 Task: Find connections with filter location Lawang with filter topic #automotivewith filter profile language English with filter current company HOK with filter school S D Public School with filter industry Blockchain Services with filter service category Business Law with filter keywords title Animal Shelter Volunteer
Action: Mouse moved to (480, 61)
Screenshot: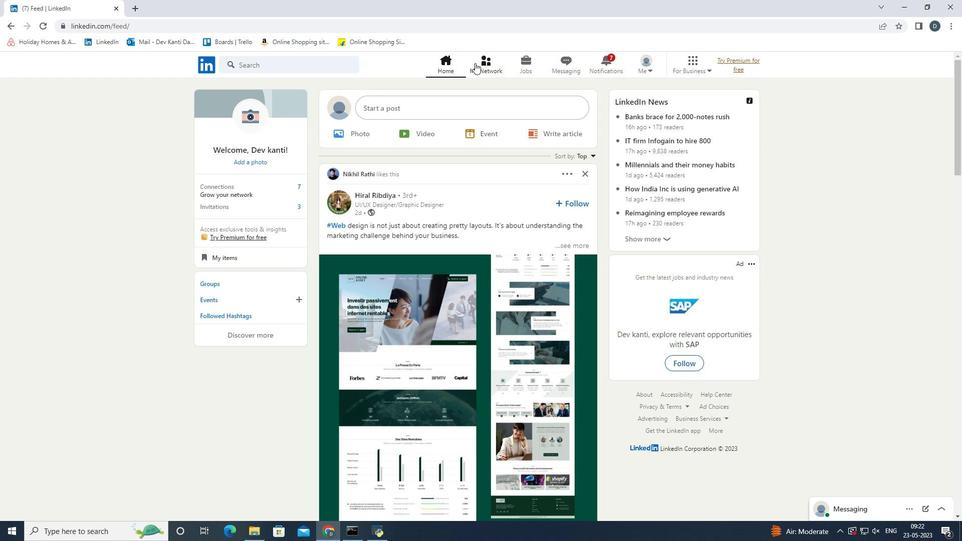 
Action: Mouse pressed left at (480, 61)
Screenshot: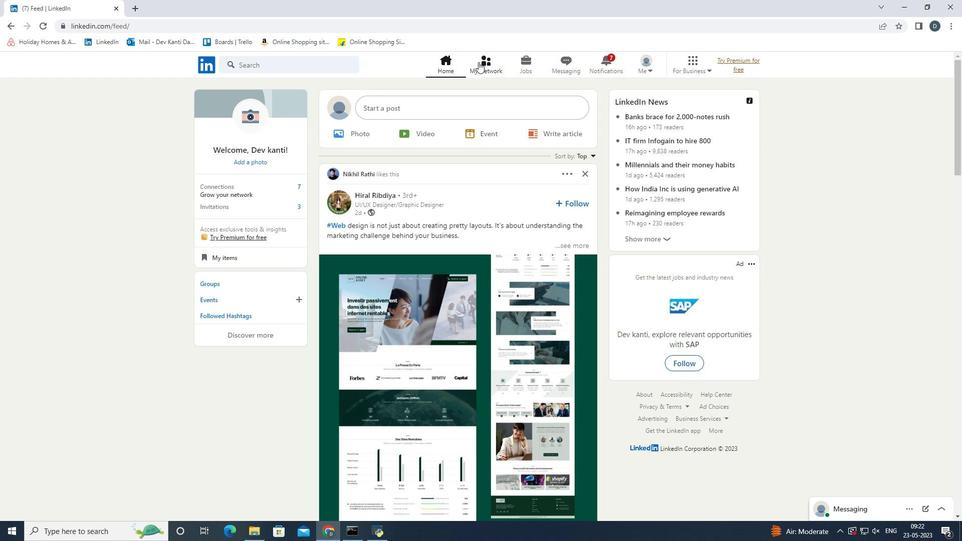 
Action: Mouse moved to (331, 121)
Screenshot: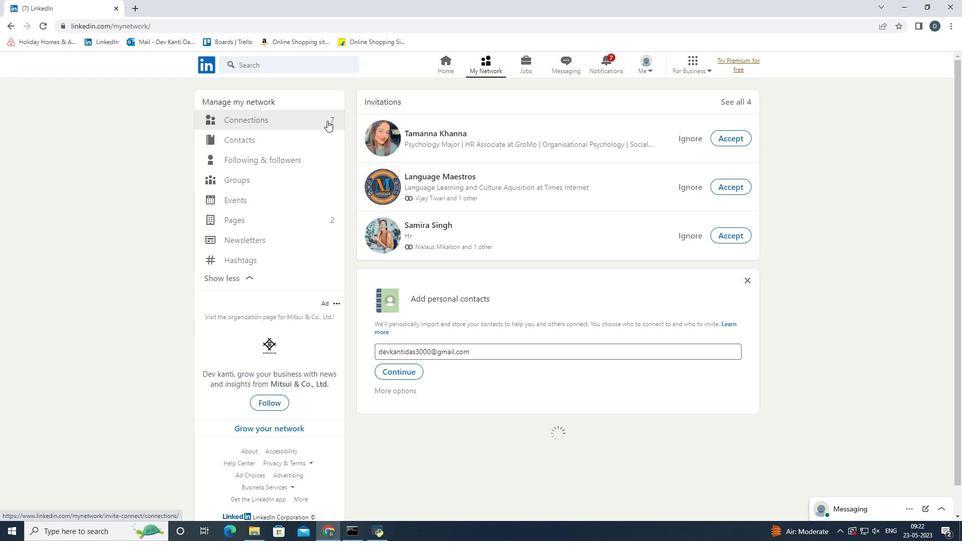 
Action: Mouse pressed left at (331, 121)
Screenshot: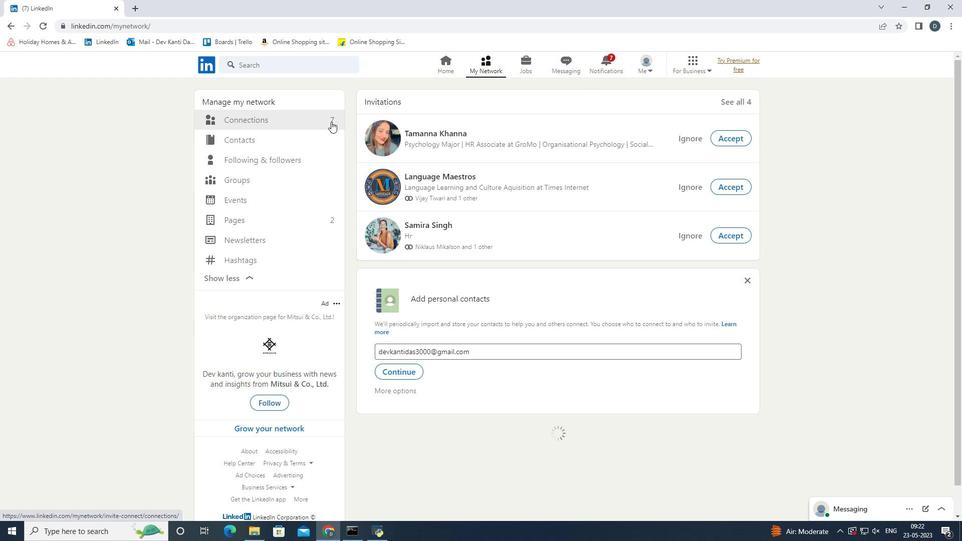 
Action: Mouse moved to (546, 122)
Screenshot: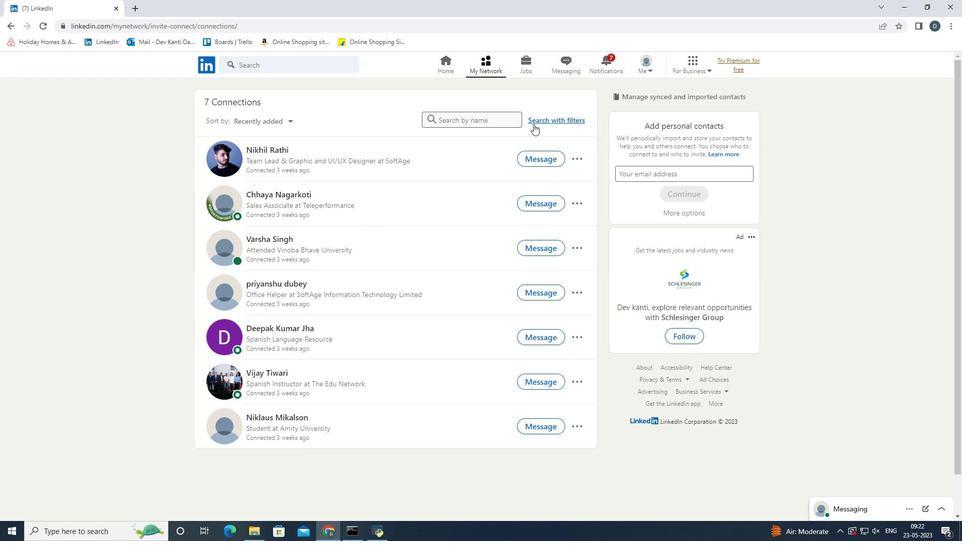 
Action: Mouse pressed left at (546, 122)
Screenshot: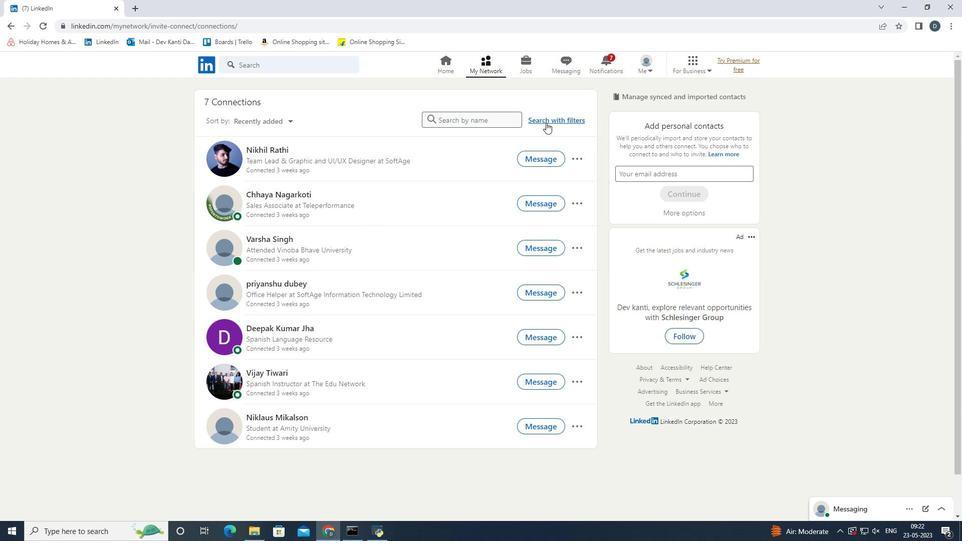 
Action: Mouse moved to (514, 93)
Screenshot: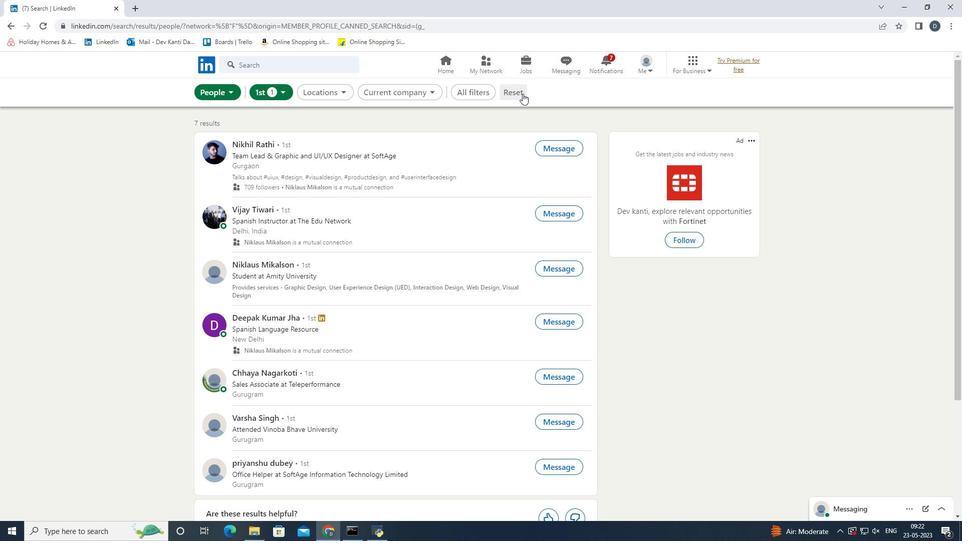 
Action: Mouse pressed left at (514, 93)
Screenshot: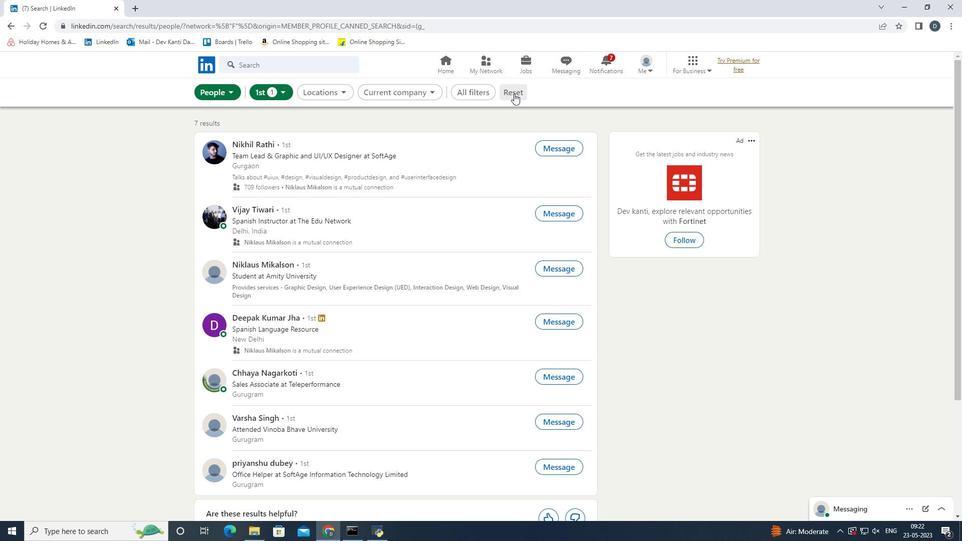 
Action: Mouse moved to (486, 94)
Screenshot: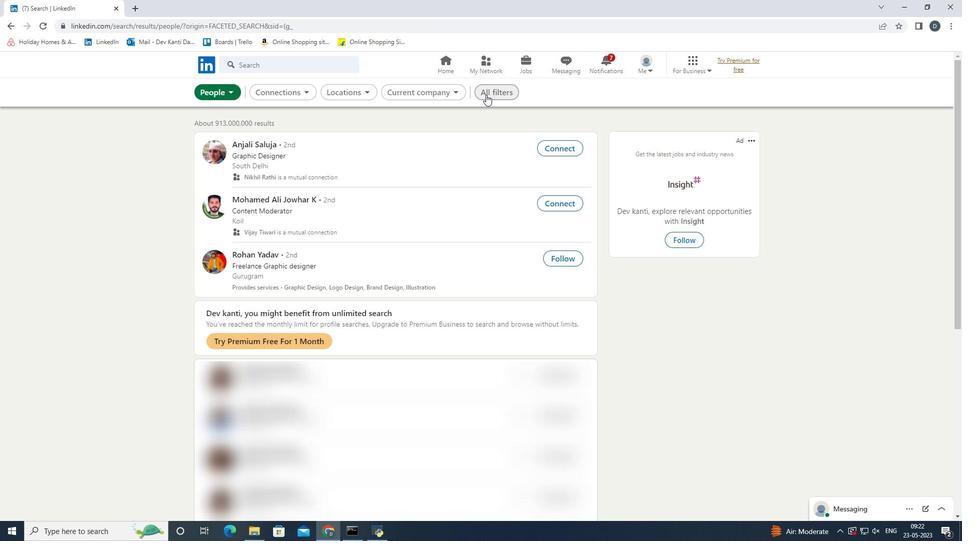 
Action: Mouse pressed left at (486, 94)
Screenshot: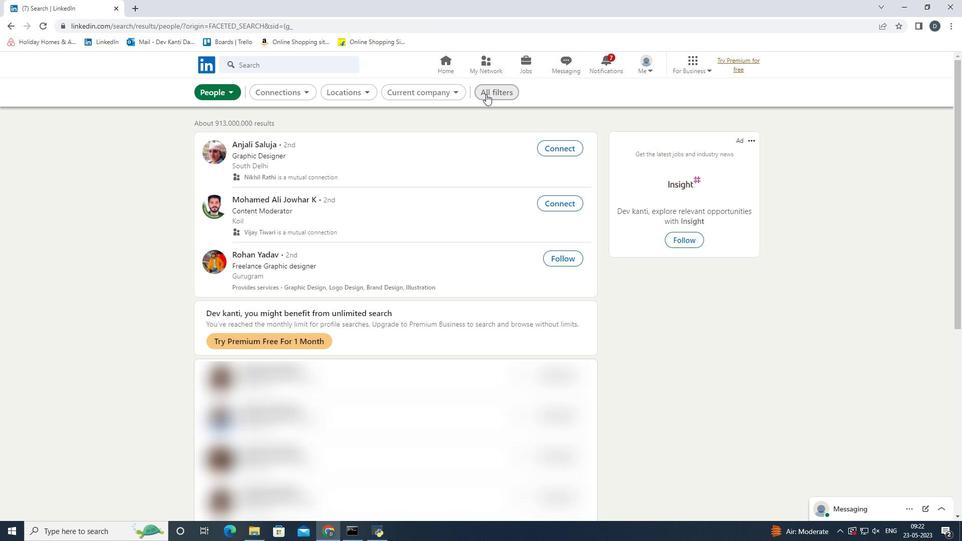
Action: Mouse moved to (847, 392)
Screenshot: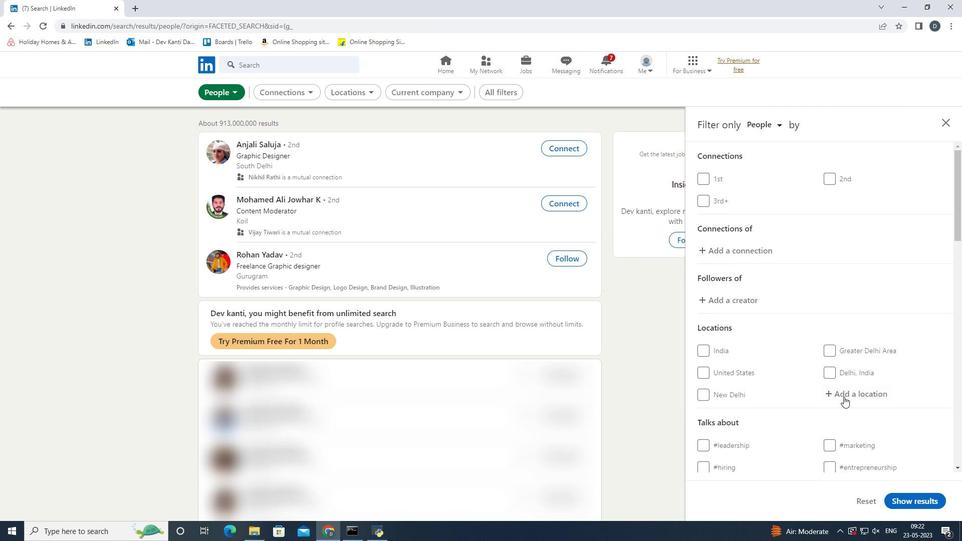 
Action: Mouse pressed left at (847, 392)
Screenshot: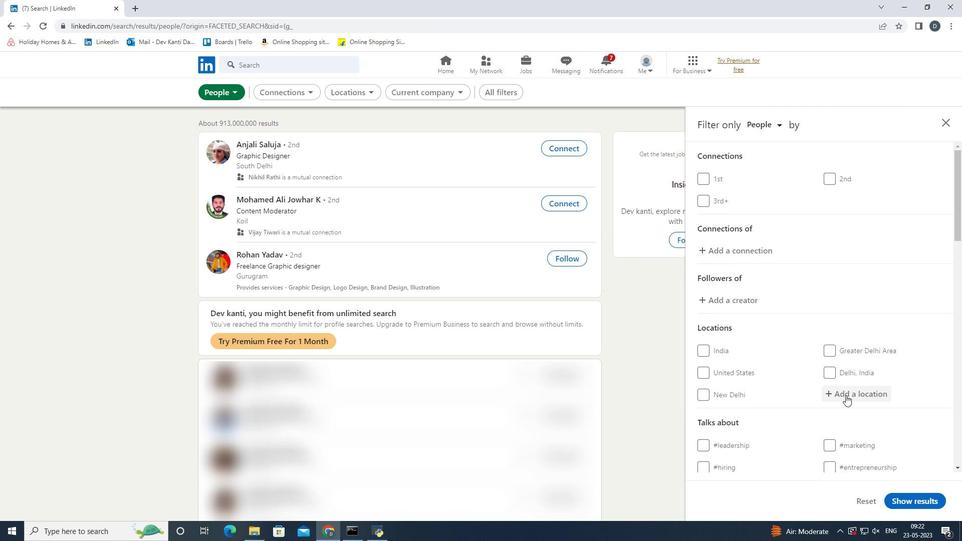 
Action: Mouse moved to (847, 347)
Screenshot: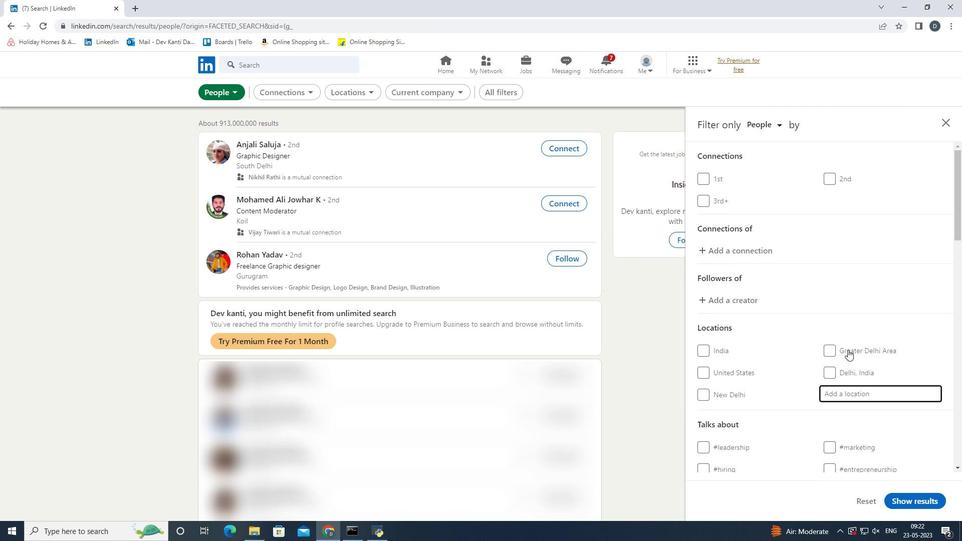 
Action: Key pressed <Key.shift_r>Lawang
Screenshot: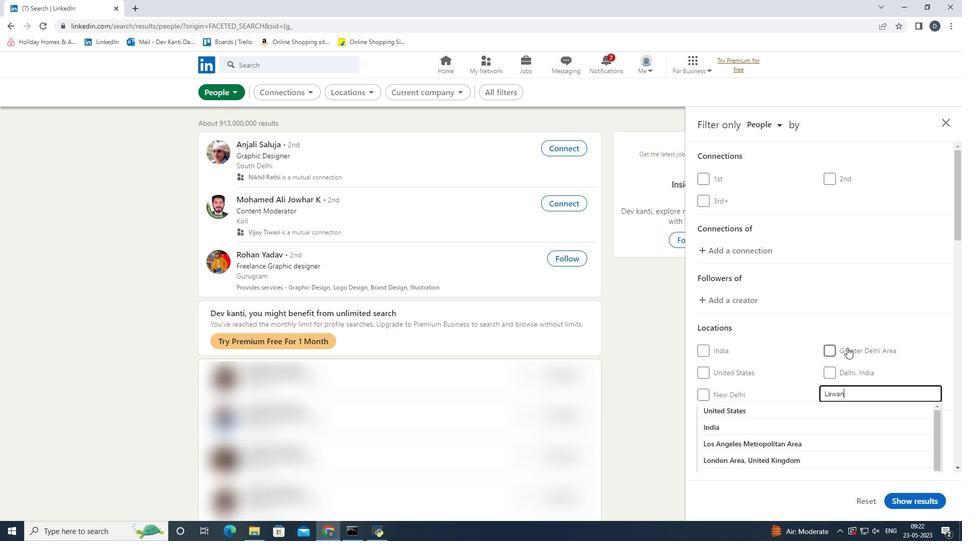 
Action: Mouse moved to (812, 413)
Screenshot: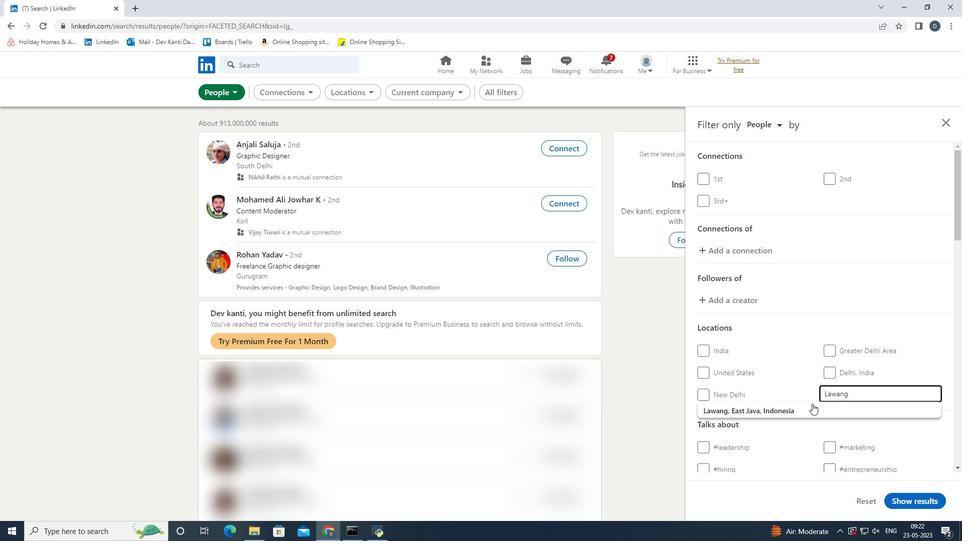 
Action: Mouse pressed left at (812, 413)
Screenshot: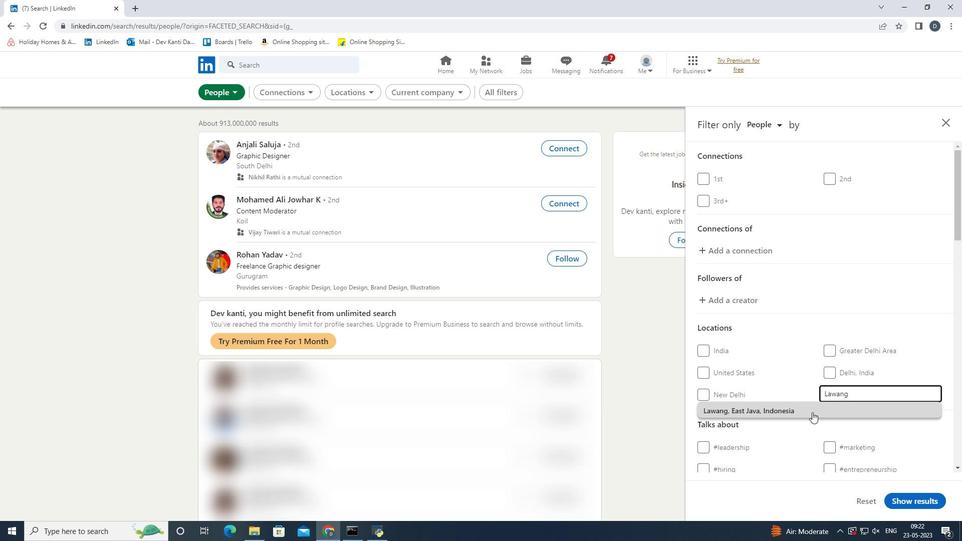 
Action: Mouse scrolled (812, 412) with delta (0, 0)
Screenshot: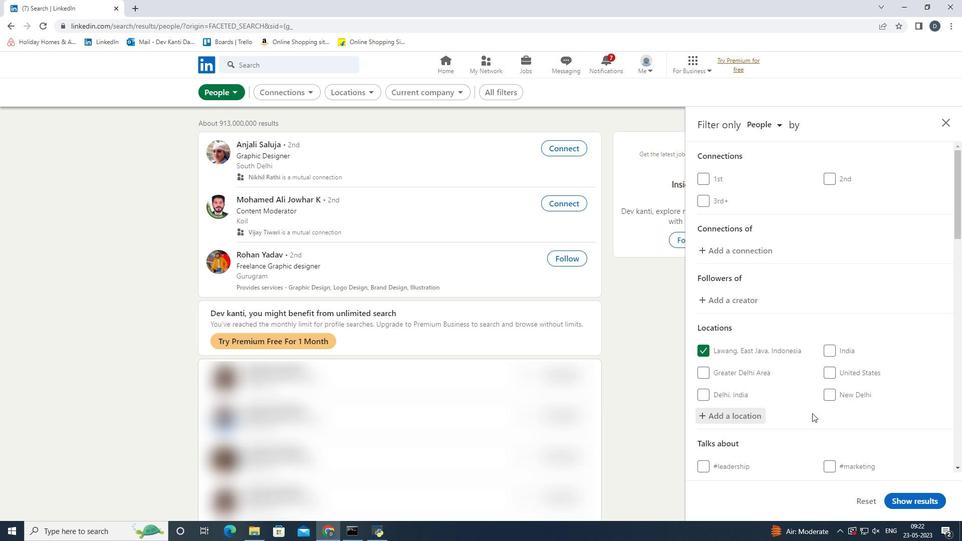 
Action: Mouse scrolled (812, 412) with delta (0, 0)
Screenshot: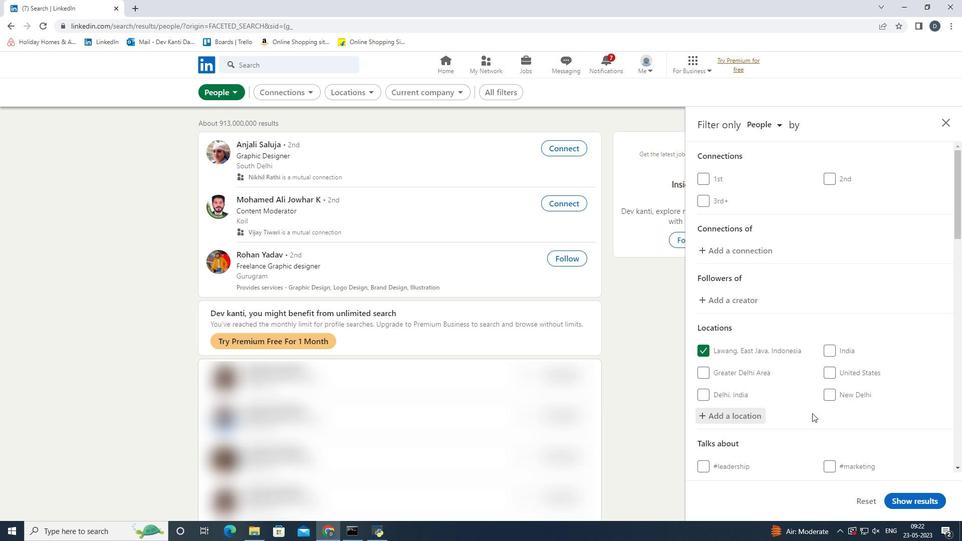 
Action: Mouse scrolled (812, 412) with delta (0, 0)
Screenshot: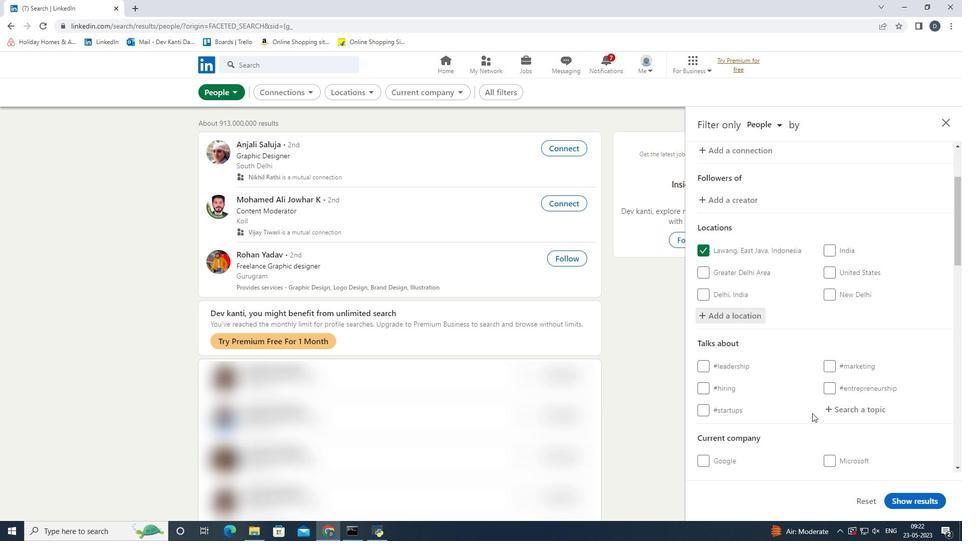 
Action: Mouse moved to (837, 355)
Screenshot: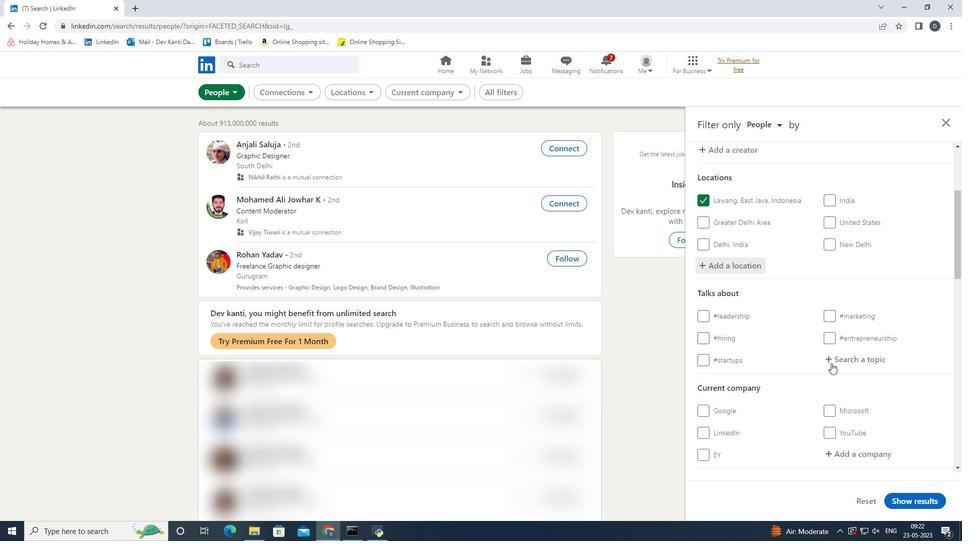 
Action: Mouse pressed left at (837, 355)
Screenshot: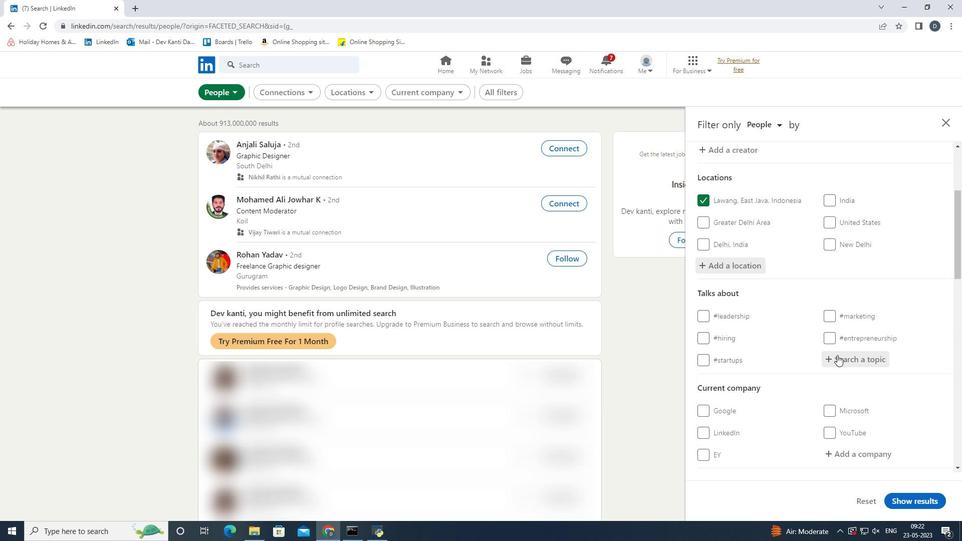 
Action: Key pressed automotive<Key.down><Key.enter>
Screenshot: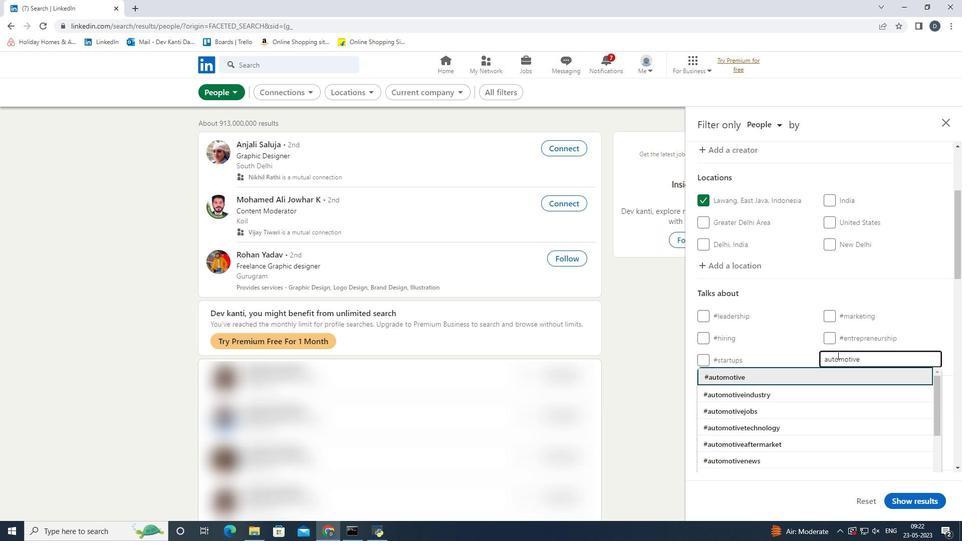 
Action: Mouse moved to (898, 350)
Screenshot: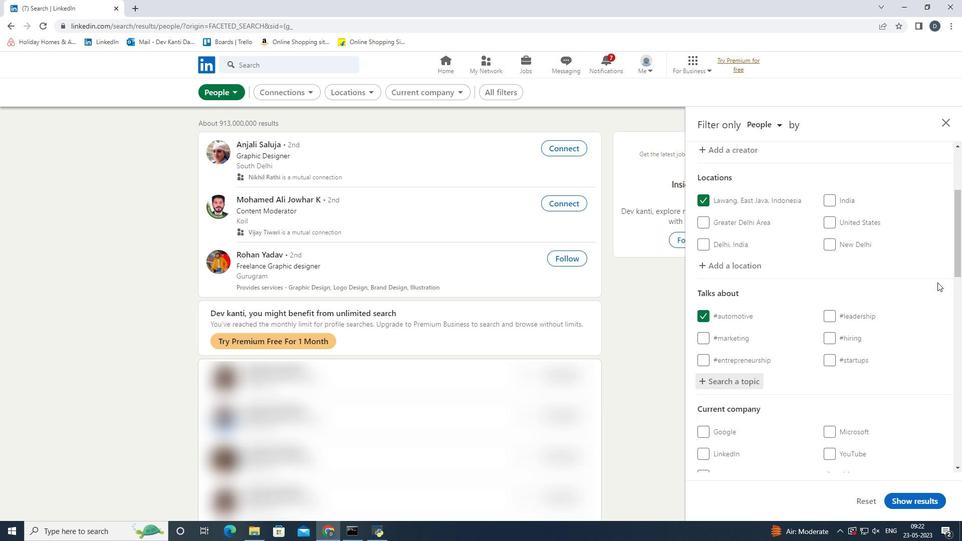 
Action: Mouse scrolled (898, 349) with delta (0, 0)
Screenshot: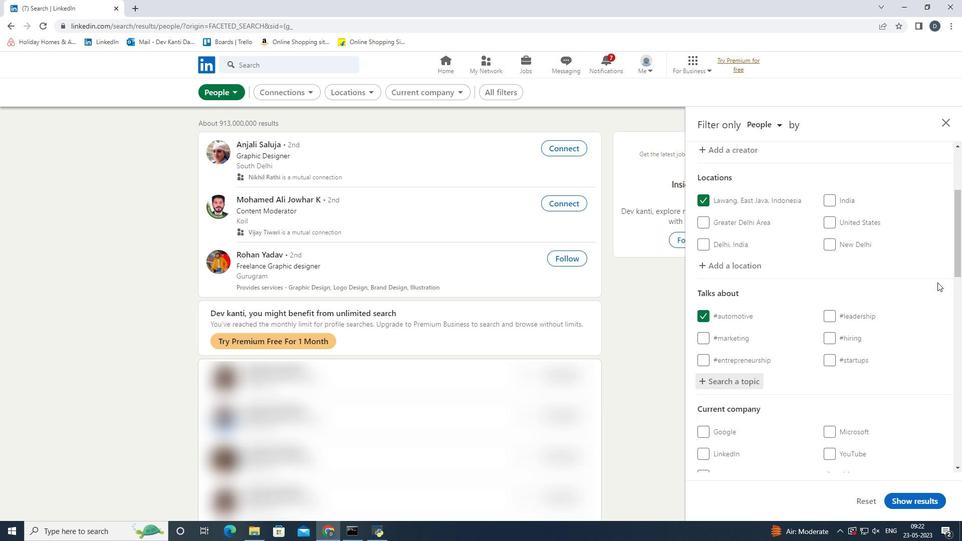 
Action: Mouse scrolled (898, 349) with delta (0, 0)
Screenshot: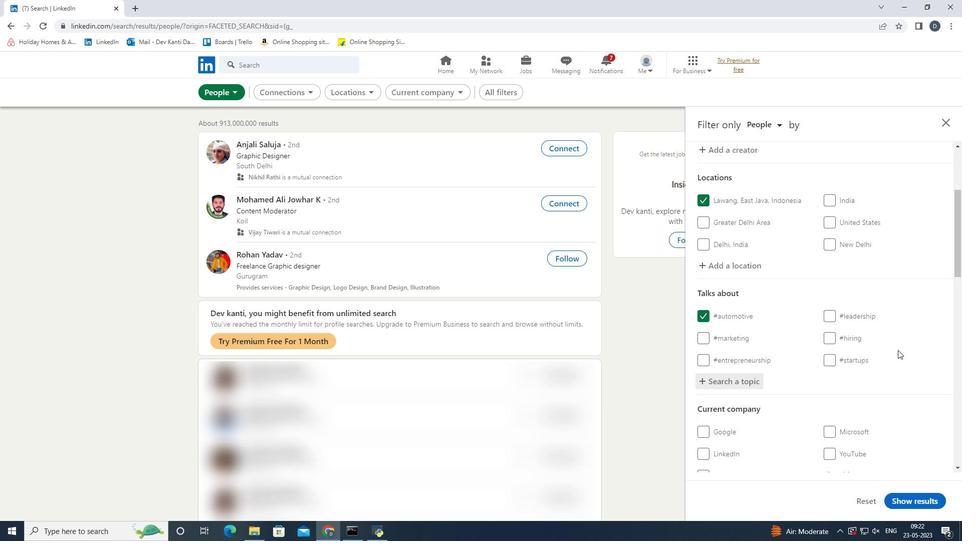 
Action: Mouse scrolled (898, 349) with delta (0, 0)
Screenshot: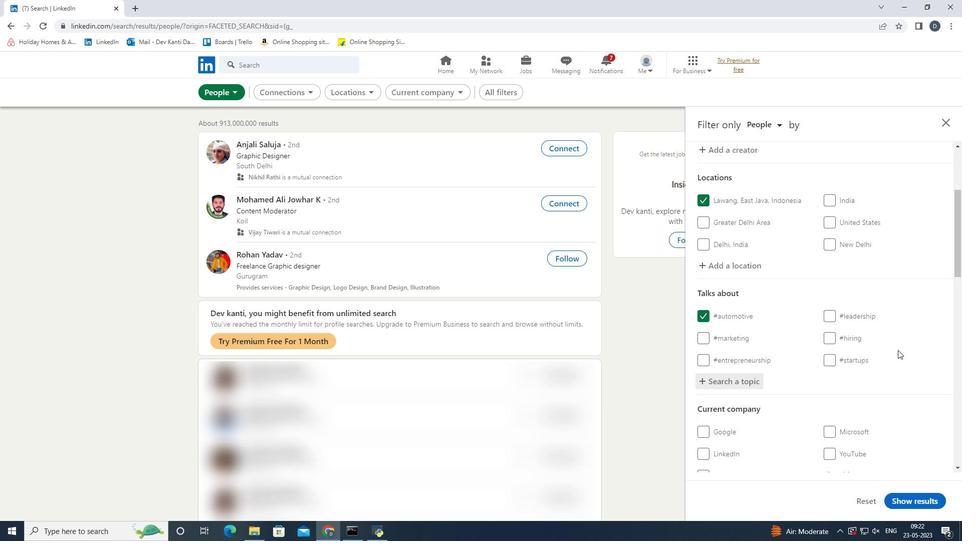 
Action: Mouse moved to (897, 355)
Screenshot: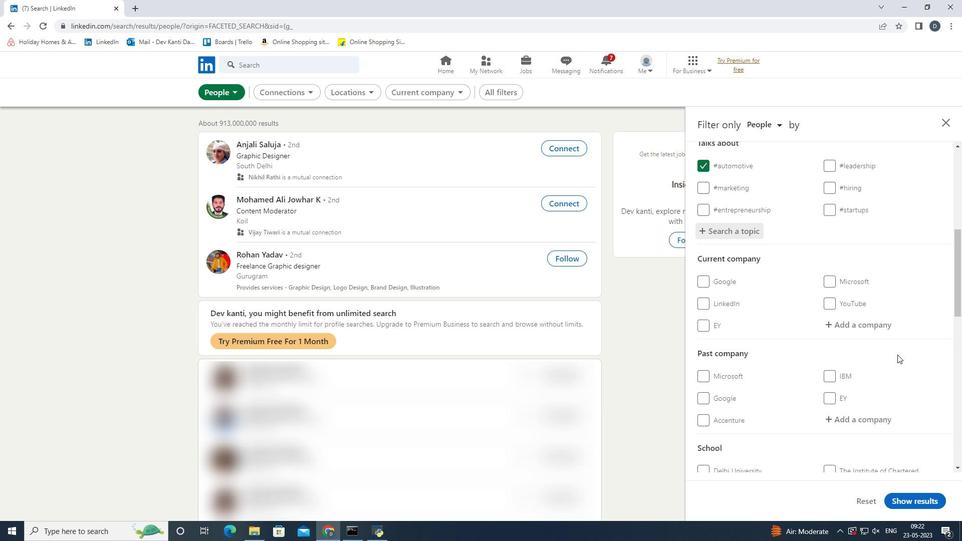 
Action: Mouse scrolled (897, 355) with delta (0, 0)
Screenshot: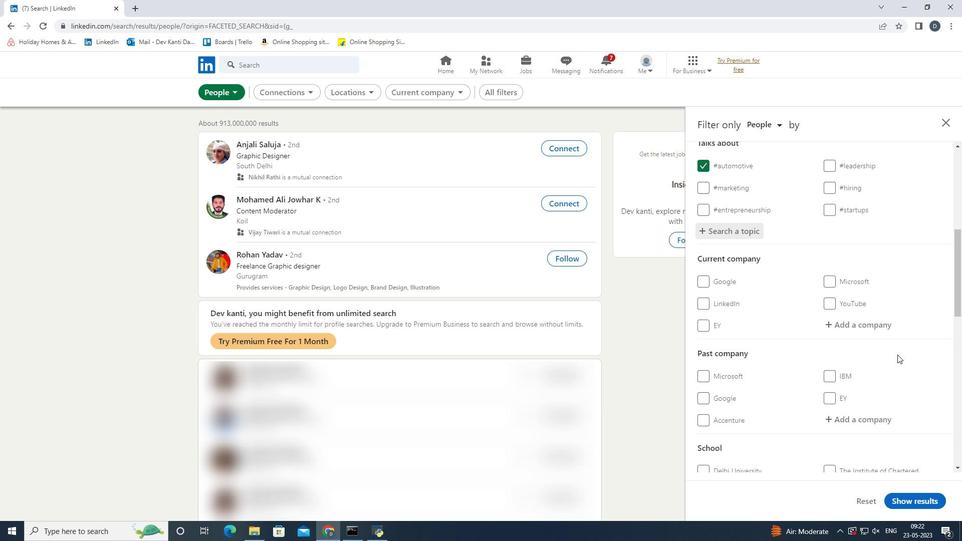
Action: Mouse scrolled (897, 355) with delta (0, 0)
Screenshot: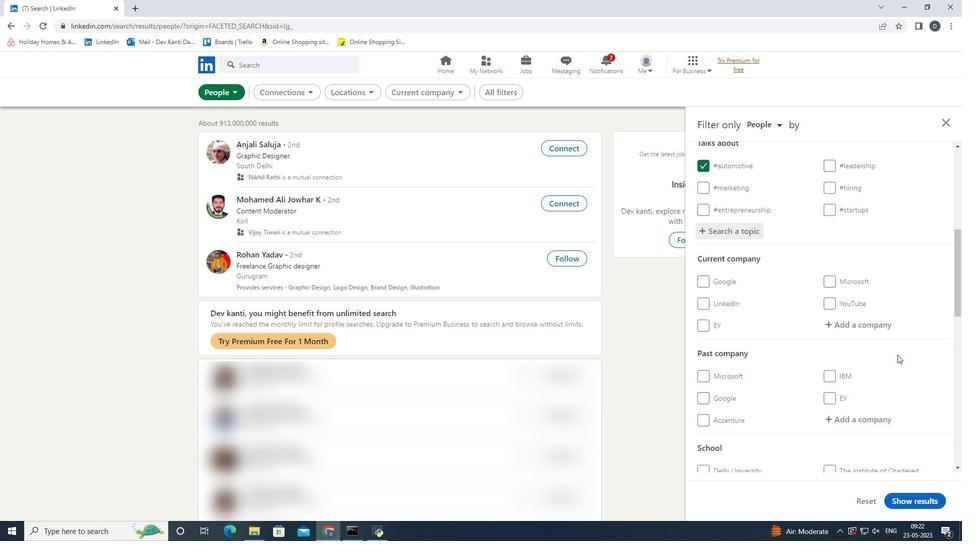 
Action: Mouse scrolled (897, 355) with delta (0, 0)
Screenshot: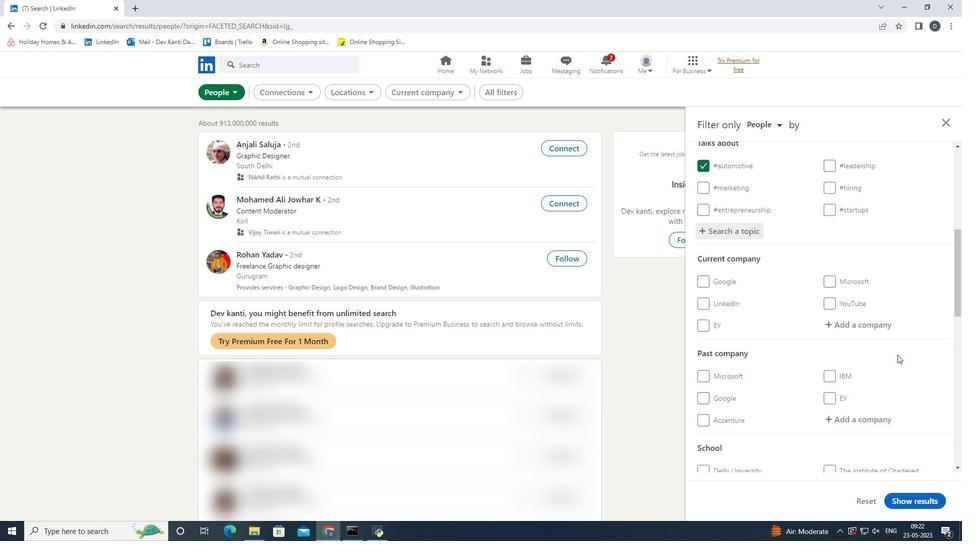 
Action: Mouse scrolled (897, 355) with delta (0, 0)
Screenshot: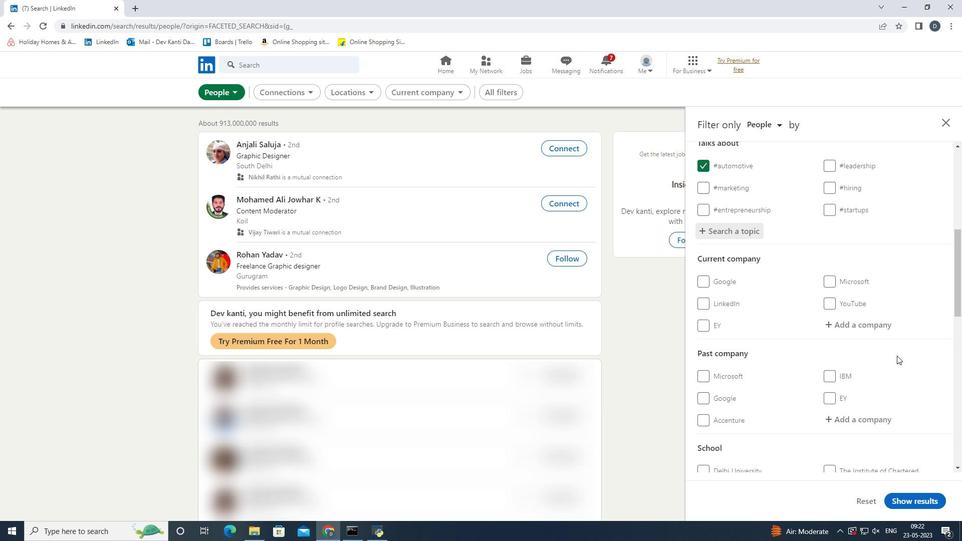
Action: Mouse moved to (896, 355)
Screenshot: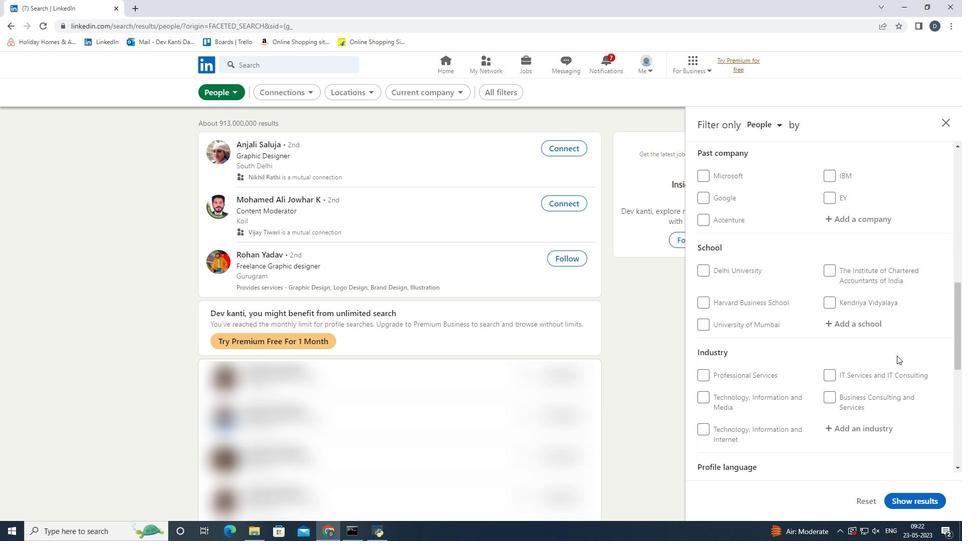 
Action: Mouse scrolled (896, 355) with delta (0, 0)
Screenshot: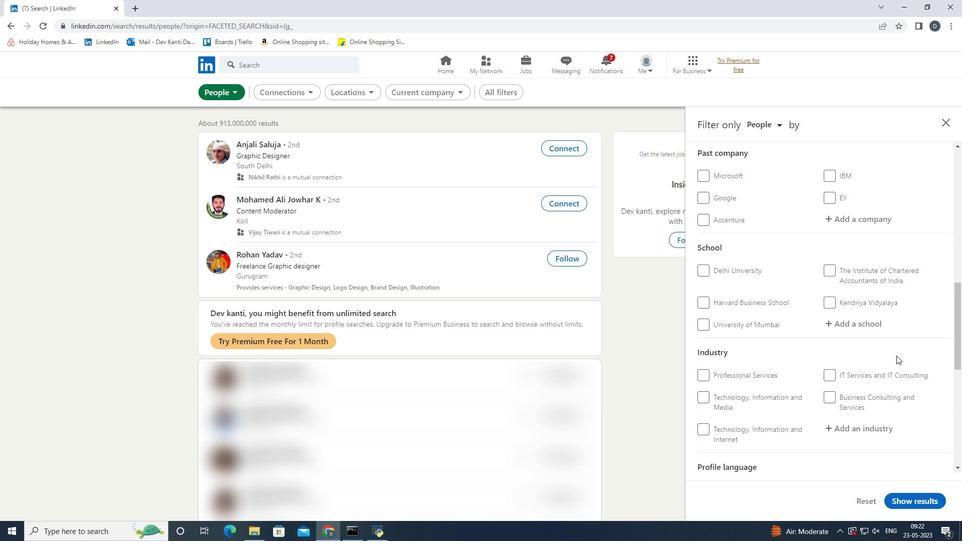 
Action: Mouse scrolled (896, 355) with delta (0, 0)
Screenshot: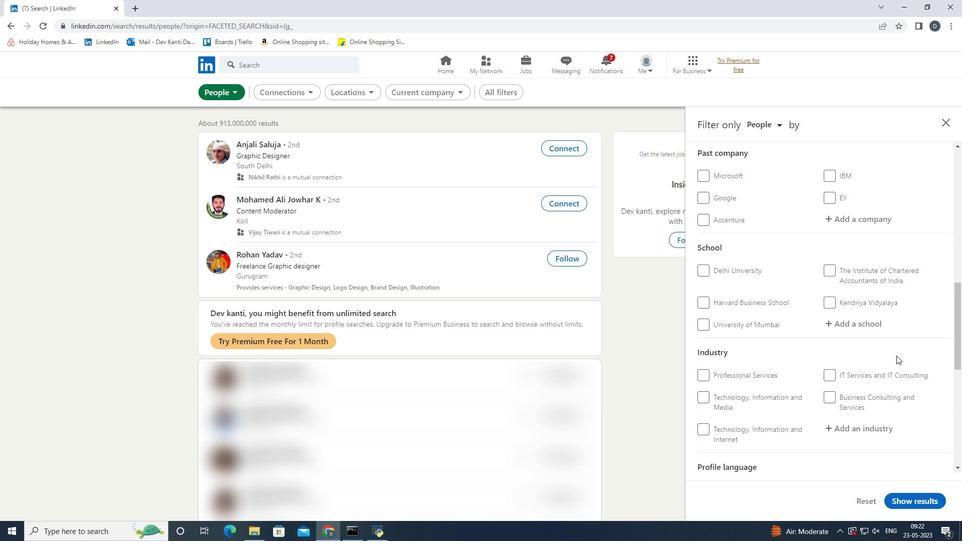 
Action: Mouse moved to (715, 389)
Screenshot: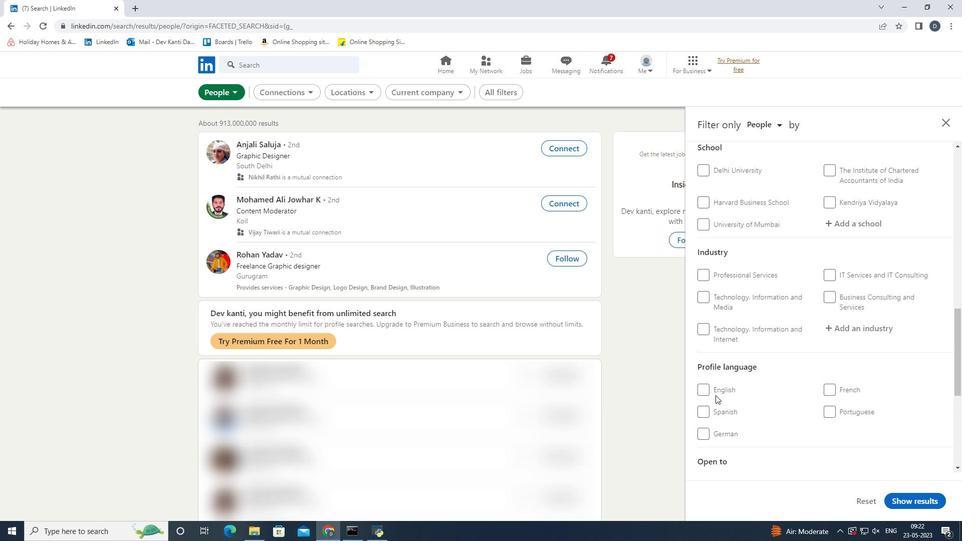 
Action: Mouse pressed left at (715, 389)
Screenshot: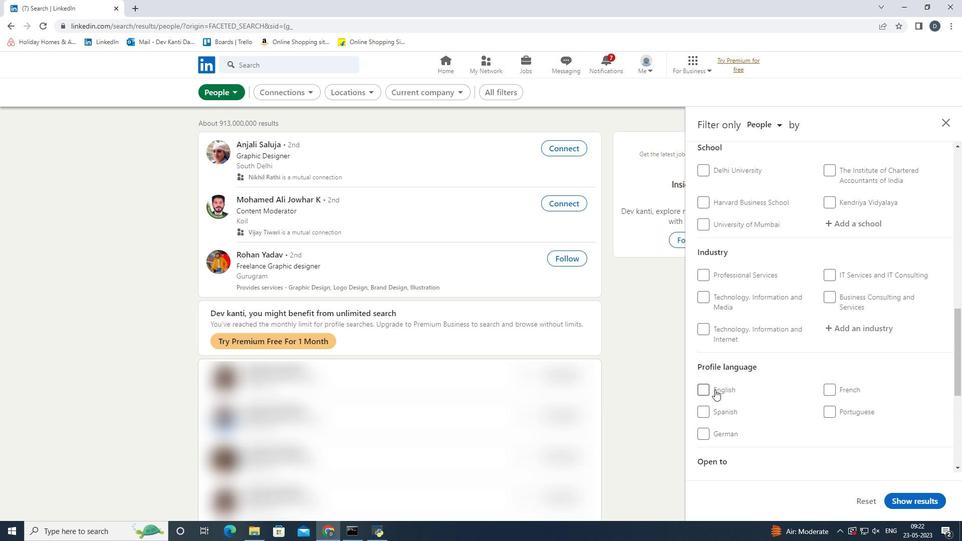 
Action: Mouse scrolled (715, 390) with delta (0, 0)
Screenshot: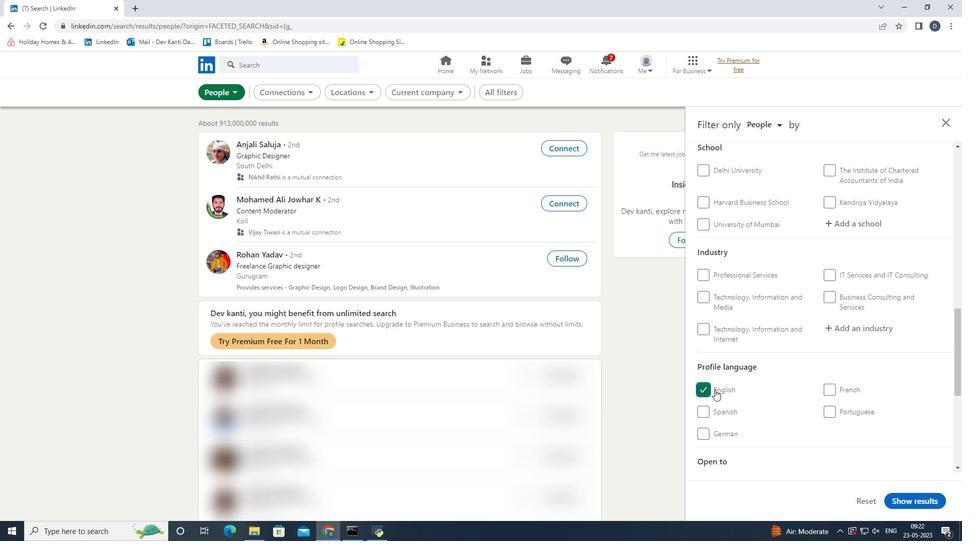 
Action: Mouse scrolled (715, 390) with delta (0, 0)
Screenshot: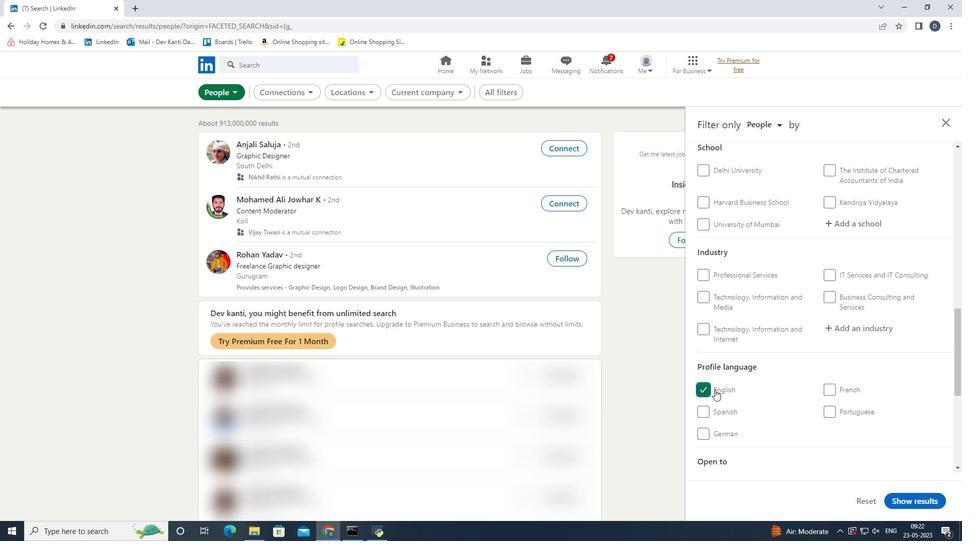 
Action: Mouse scrolled (715, 390) with delta (0, 0)
Screenshot: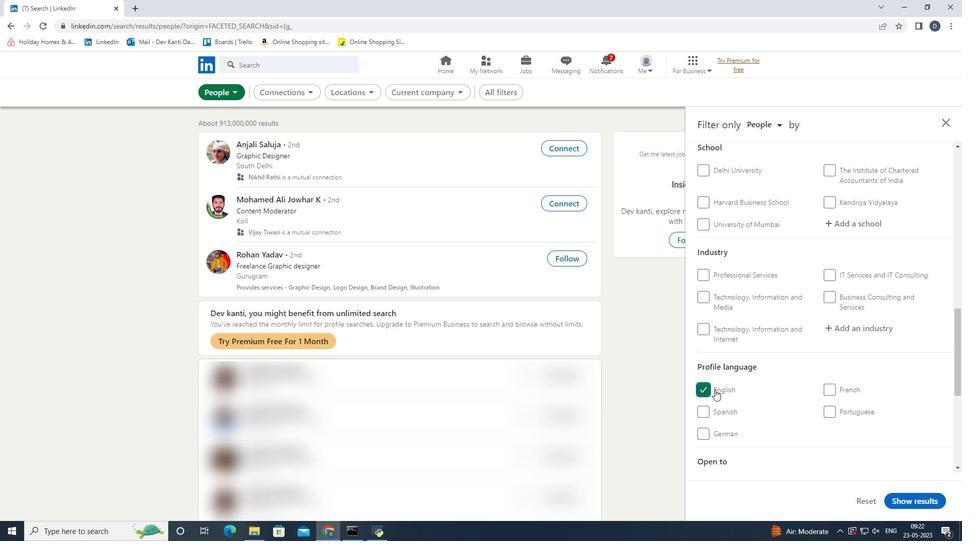 
Action: Mouse scrolled (715, 390) with delta (0, 0)
Screenshot: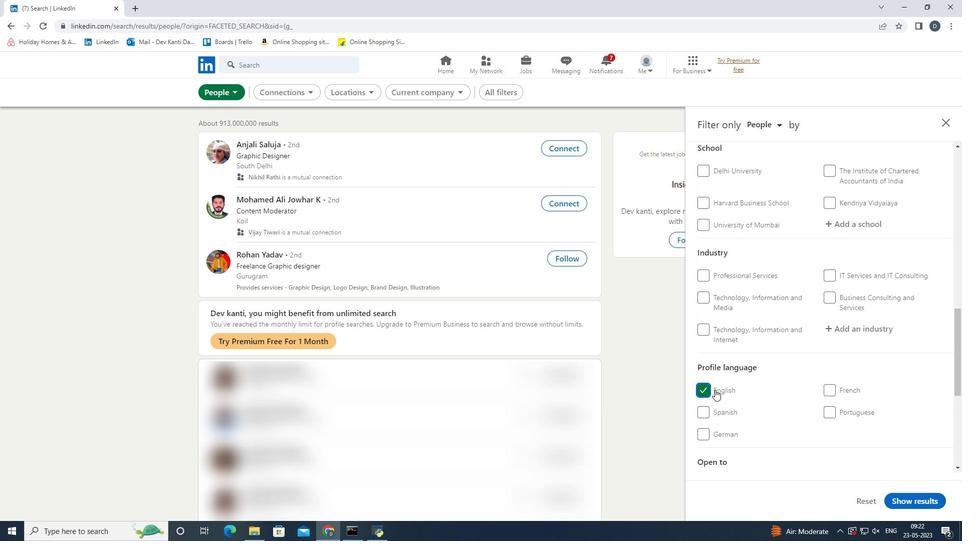 
Action: Mouse scrolled (715, 390) with delta (0, 0)
Screenshot: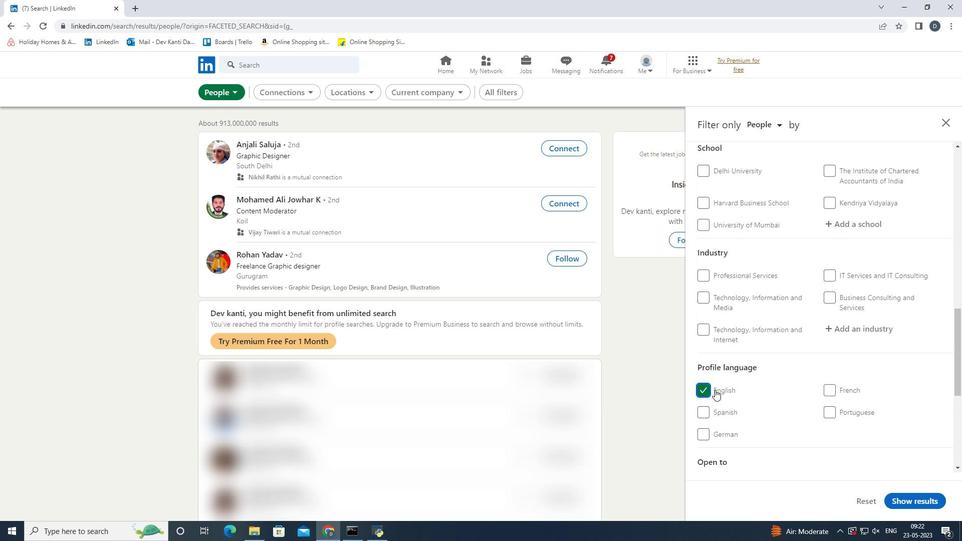 
Action: Mouse moved to (769, 364)
Screenshot: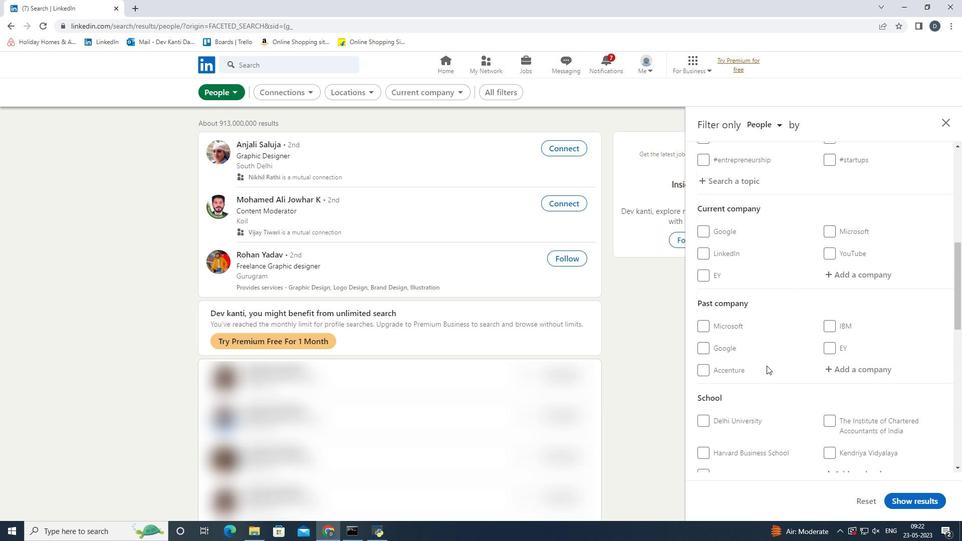 
Action: Mouse scrolled (769, 364) with delta (0, 0)
Screenshot: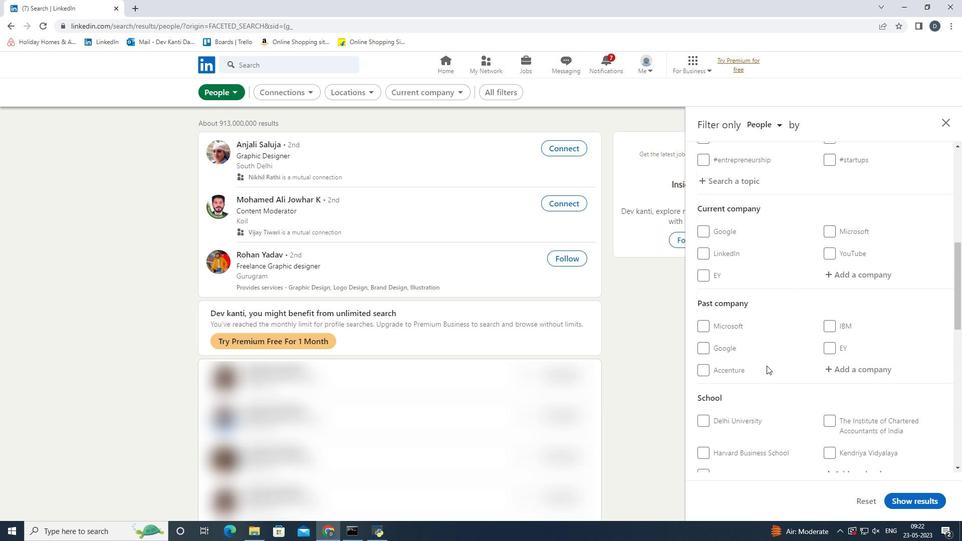 
Action: Mouse scrolled (769, 364) with delta (0, 0)
Screenshot: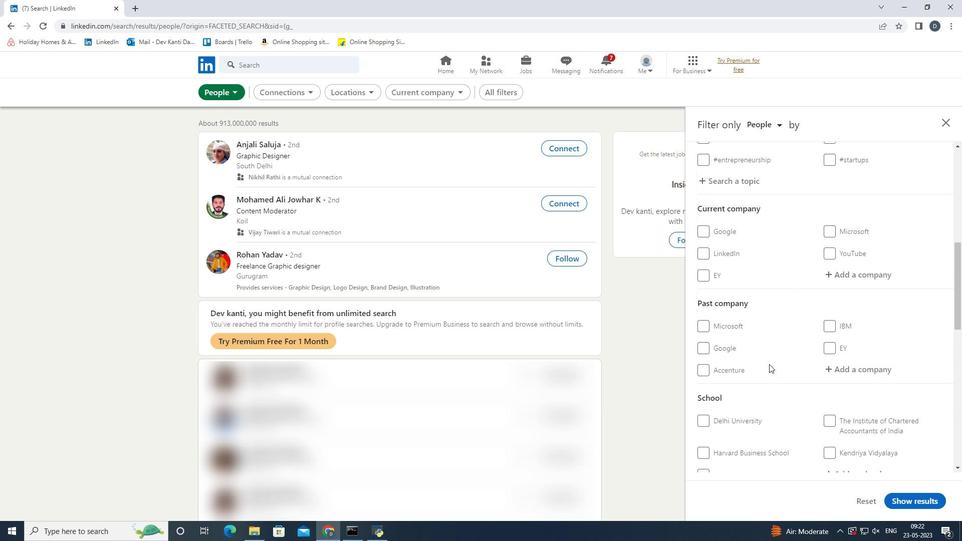 
Action: Mouse scrolled (769, 364) with delta (0, 0)
Screenshot: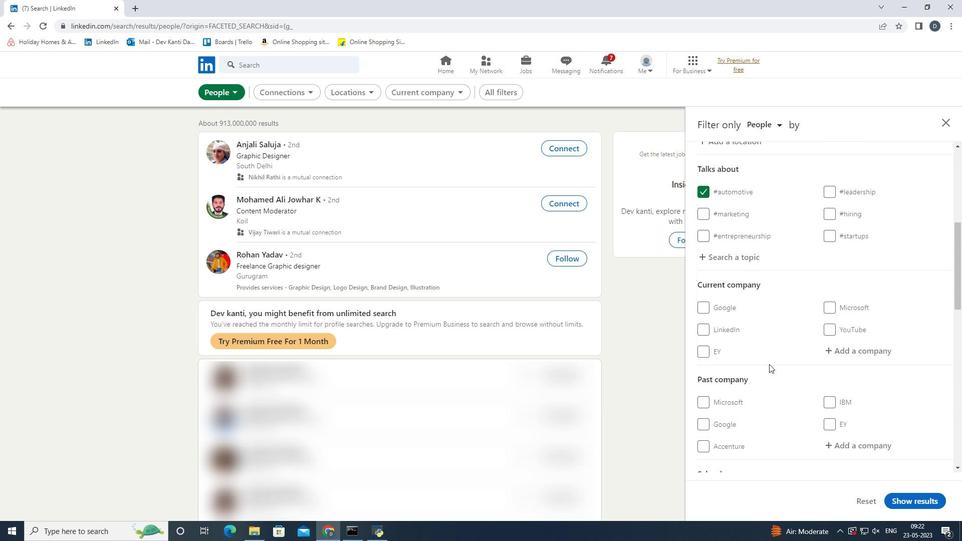 
Action: Mouse moved to (765, 370)
Screenshot: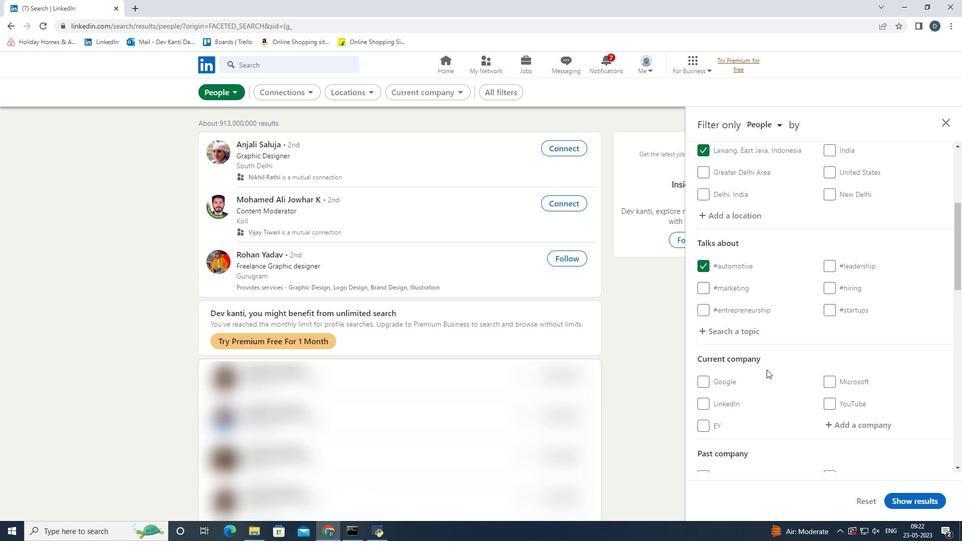 
Action: Mouse scrolled (765, 370) with delta (0, 0)
Screenshot: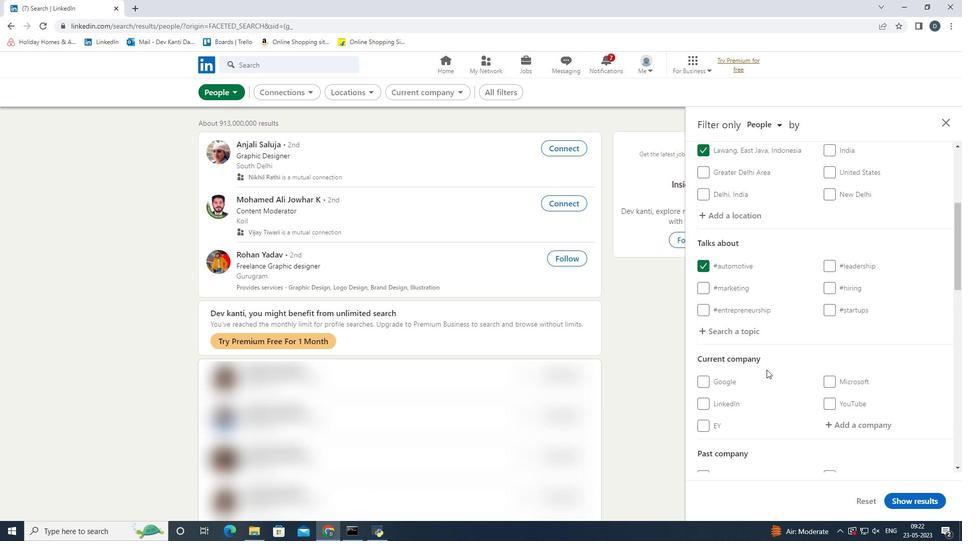 
Action: Mouse scrolled (765, 370) with delta (0, 0)
Screenshot: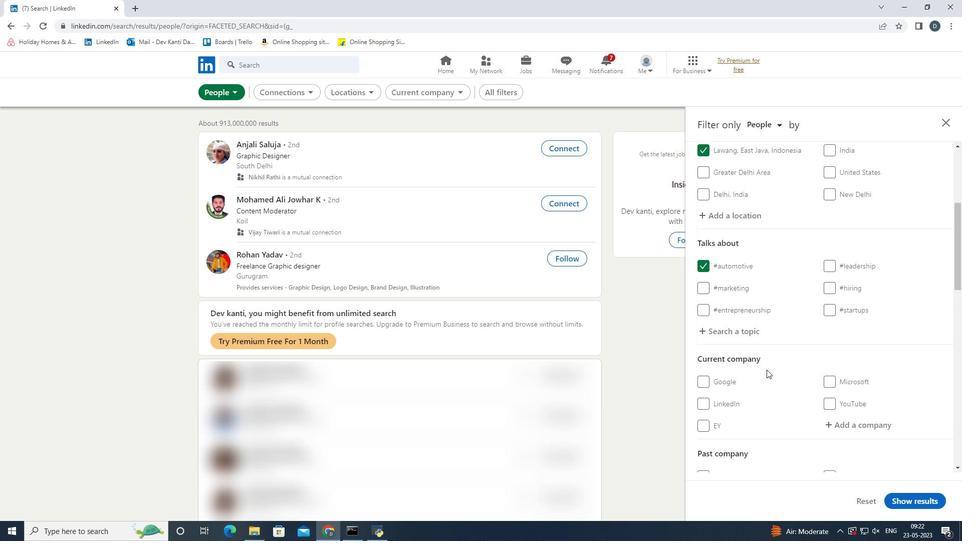 
Action: Mouse moved to (870, 321)
Screenshot: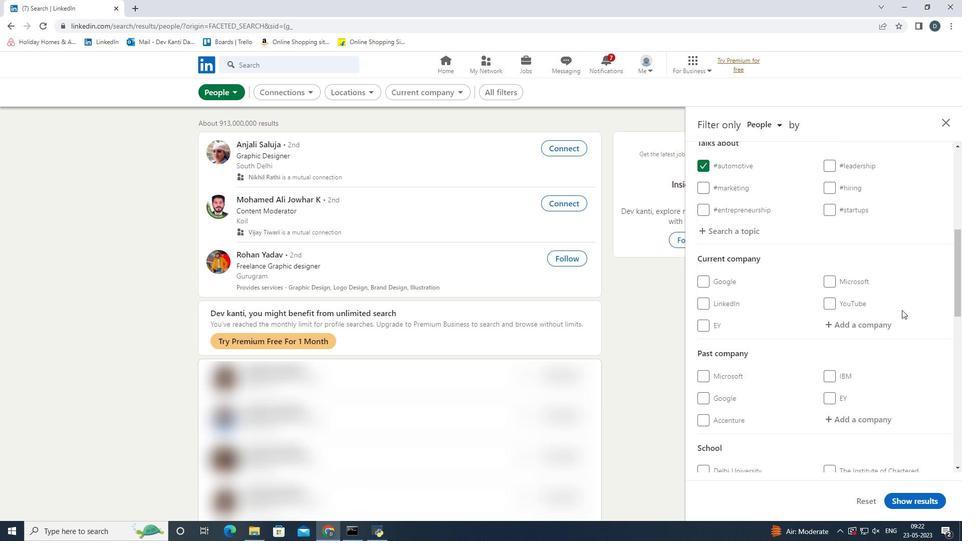 
Action: Mouse pressed left at (870, 321)
Screenshot: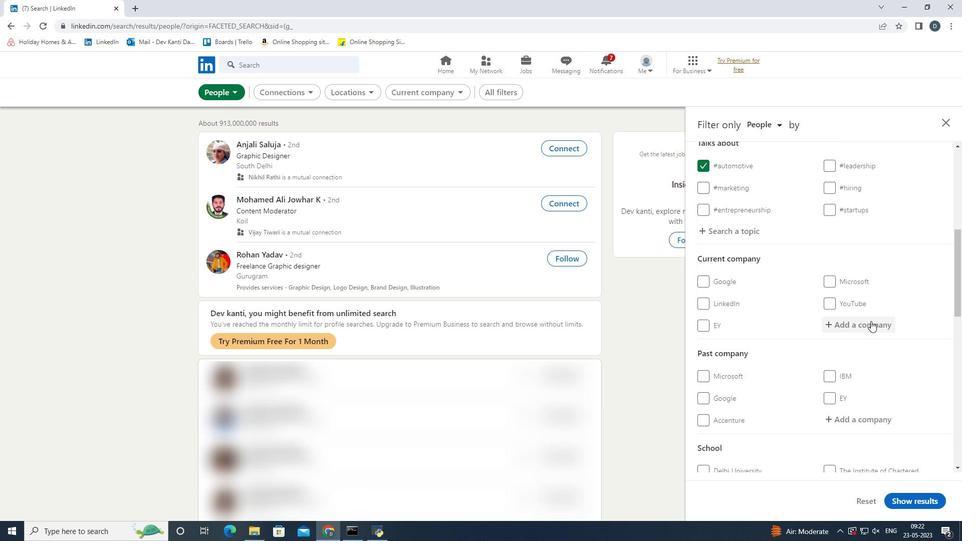 
Action: Key pressed <Key.shift>H
Screenshot: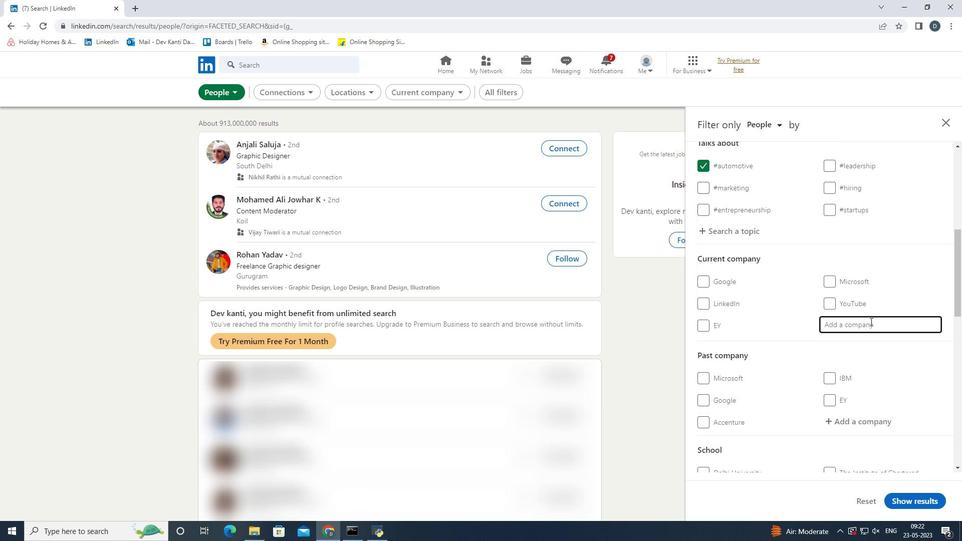 
Action: Mouse moved to (870, 321)
Screenshot: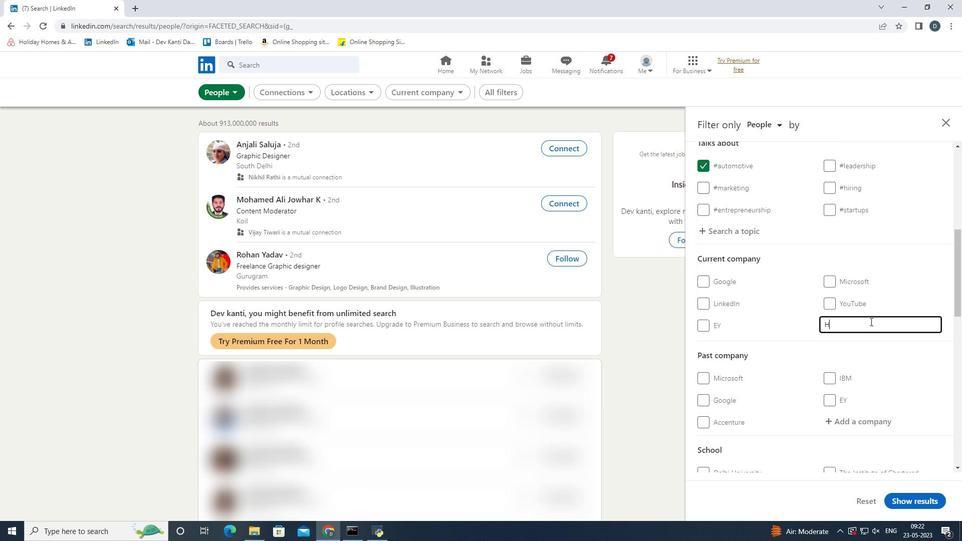 
Action: Key pressed OK
Screenshot: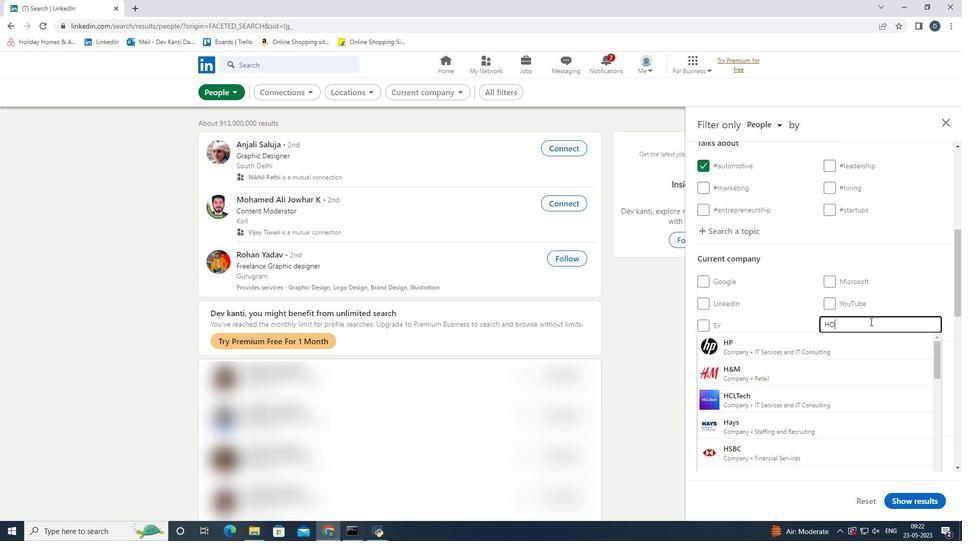 
Action: Mouse moved to (864, 340)
Screenshot: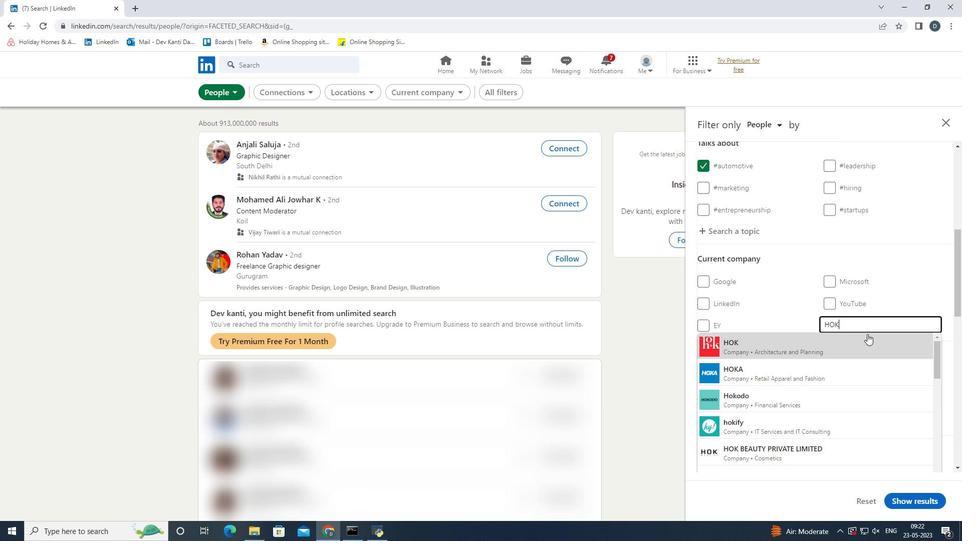 
Action: Mouse pressed left at (864, 340)
Screenshot: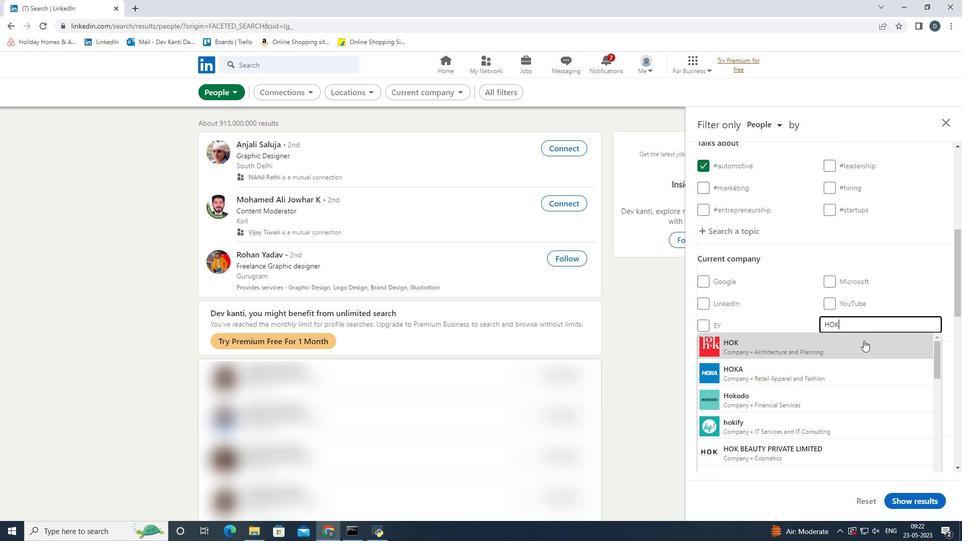 
Action: Mouse moved to (863, 341)
Screenshot: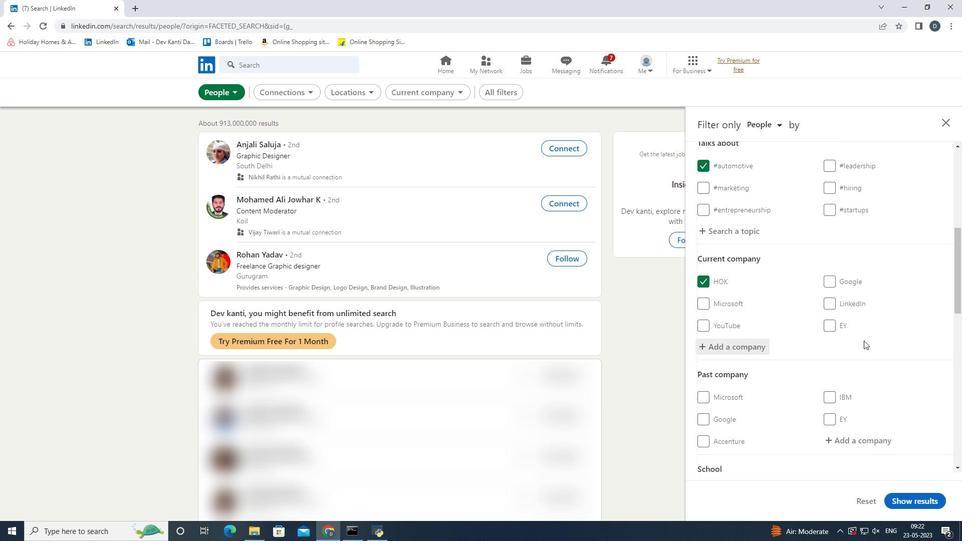 
Action: Mouse scrolled (863, 340) with delta (0, 0)
Screenshot: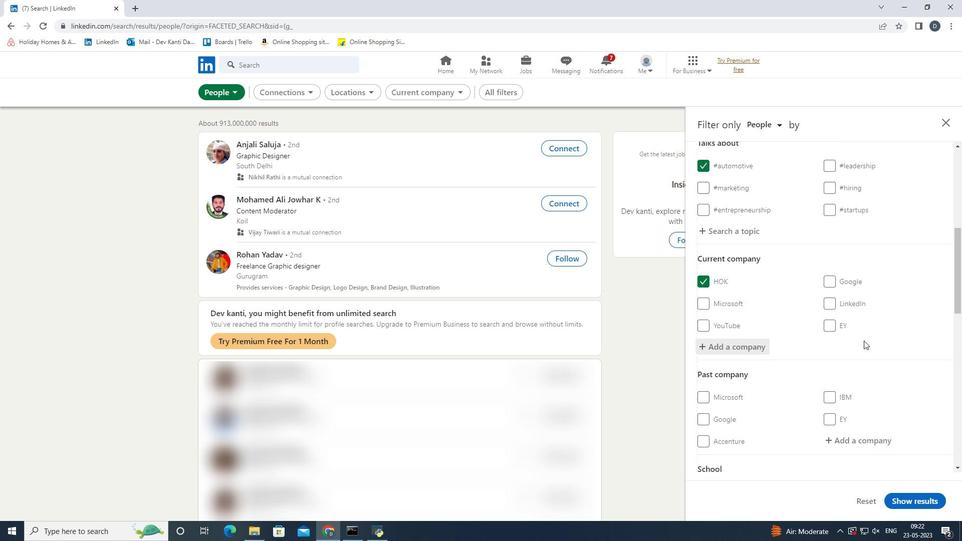 
Action: Mouse scrolled (863, 340) with delta (0, 0)
Screenshot: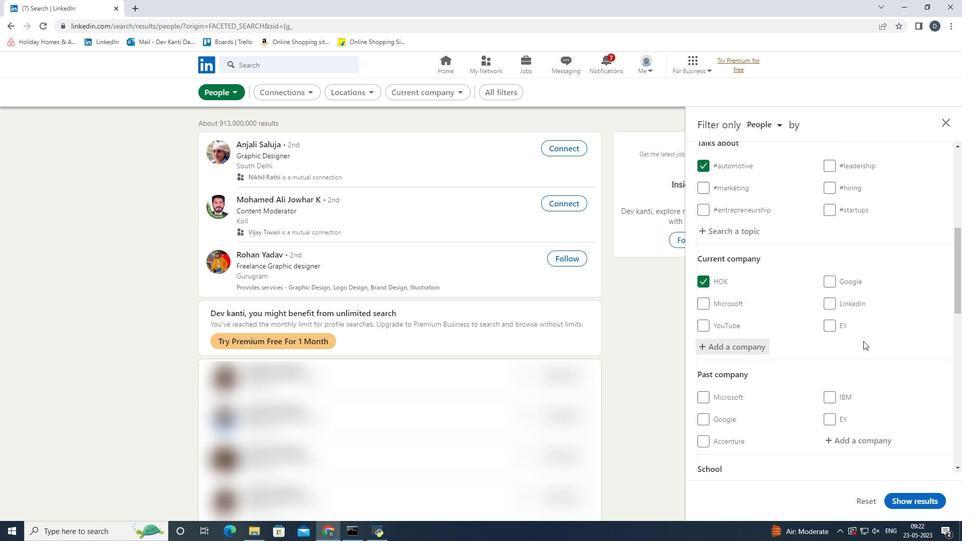
Action: Mouse scrolled (863, 340) with delta (0, 0)
Screenshot: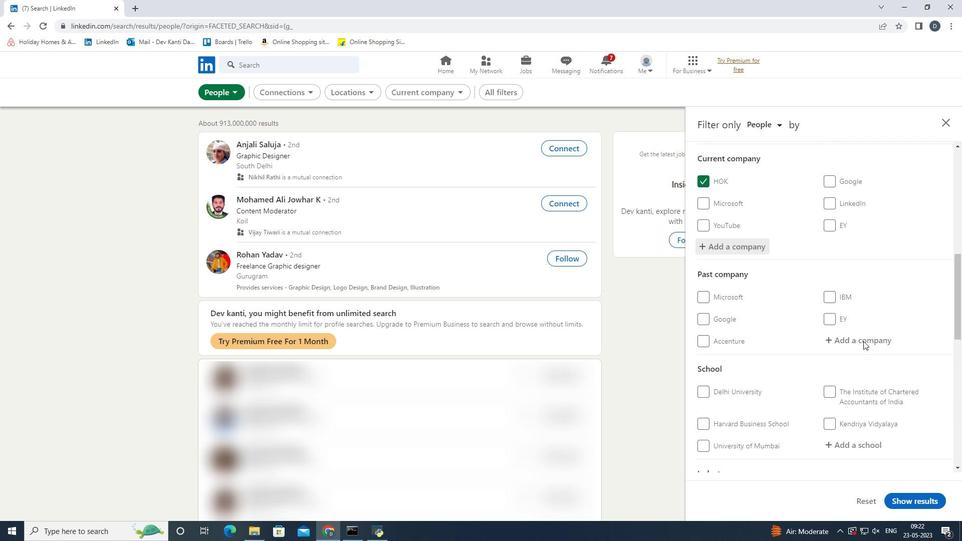 
Action: Mouse scrolled (863, 340) with delta (0, 0)
Screenshot: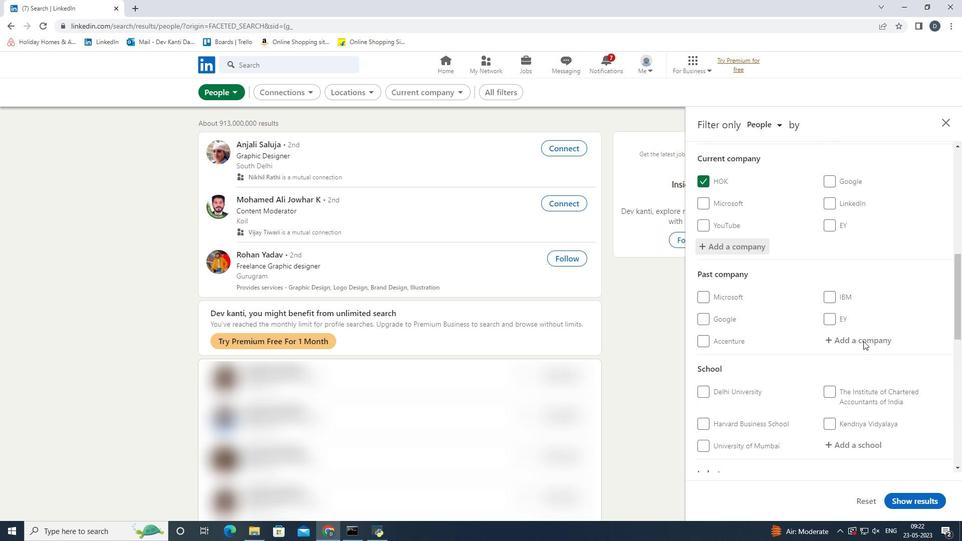 
Action: Mouse scrolled (863, 341) with delta (0, 0)
Screenshot: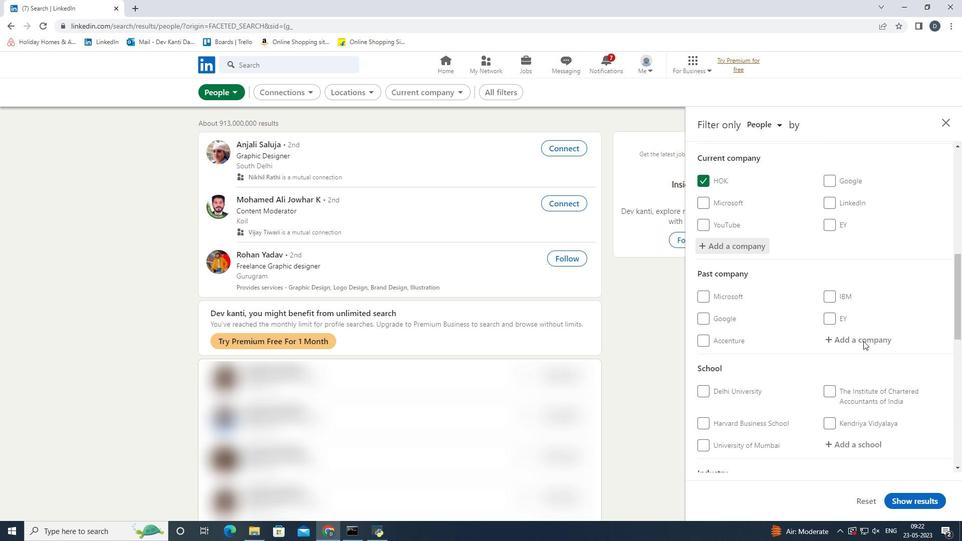 
Action: Mouse moved to (854, 392)
Screenshot: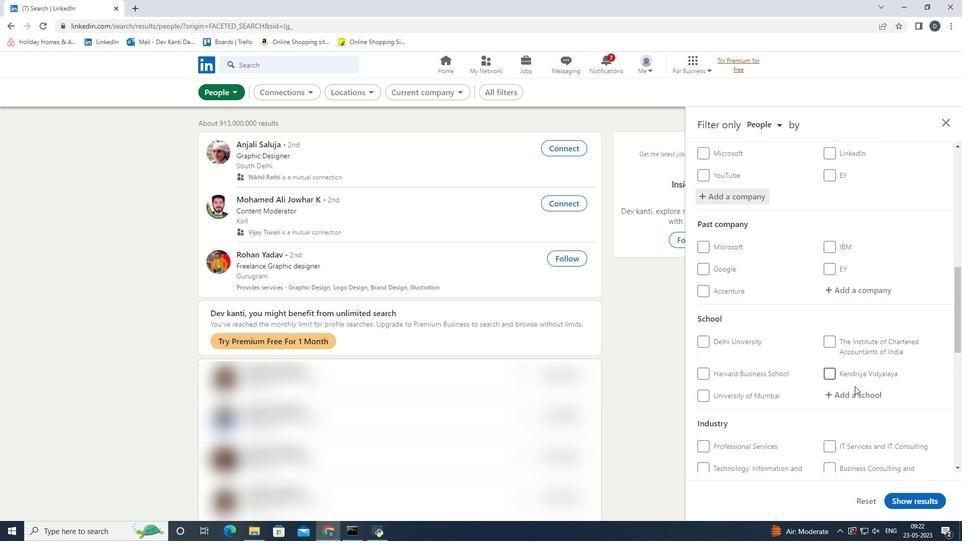 
Action: Mouse pressed left at (854, 392)
Screenshot: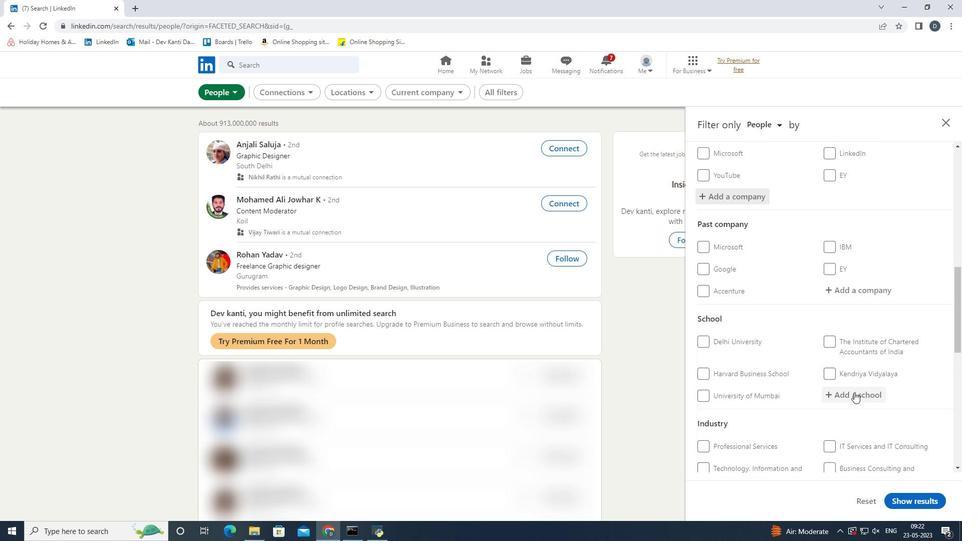 
Action: Mouse moved to (865, 331)
Screenshot: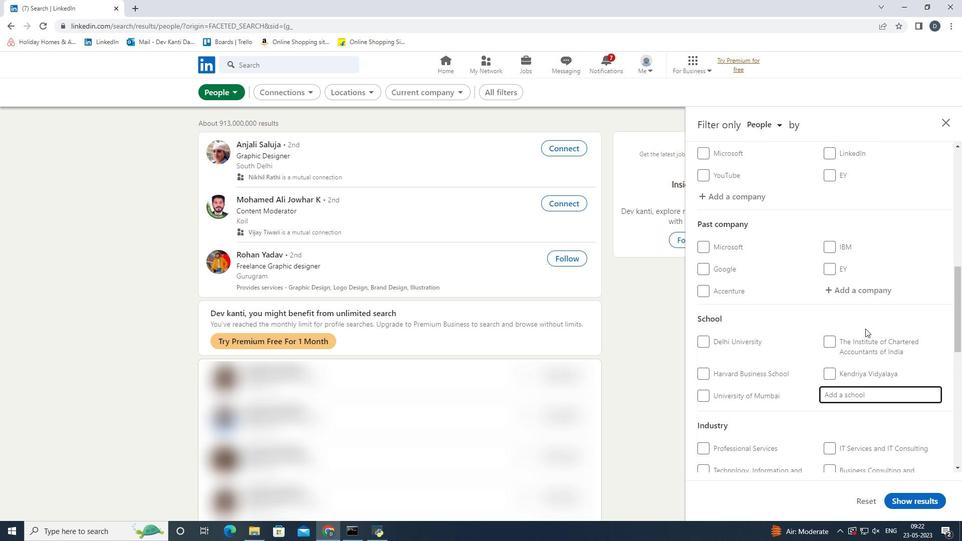 
Action: Key pressed <Key.shift>S<Key.space><Key.shift>D<Key.space><Key.shift>Public<Key.space><Key.shift>School<Key.down><Key.enter>
Screenshot: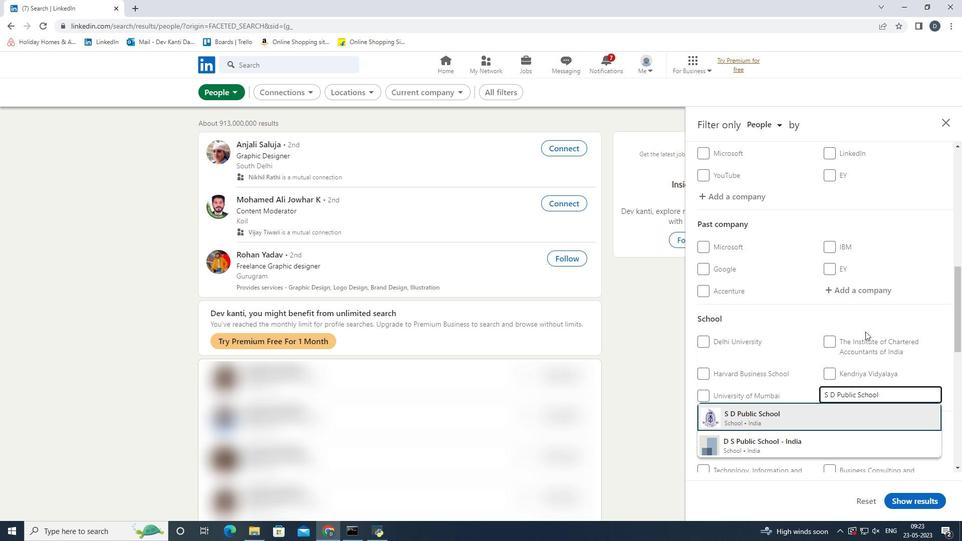 
Action: Mouse scrolled (865, 331) with delta (0, 0)
Screenshot: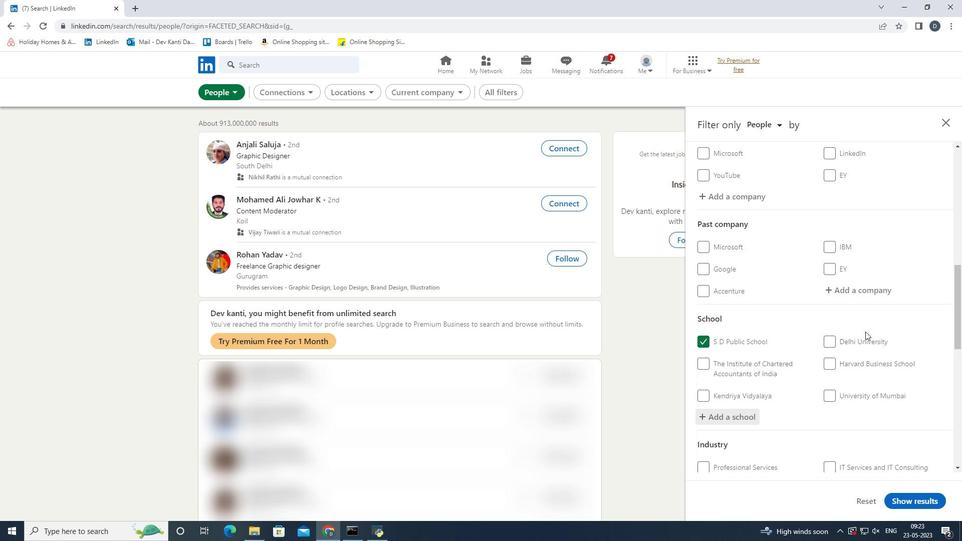 
Action: Mouse scrolled (865, 331) with delta (0, 0)
Screenshot: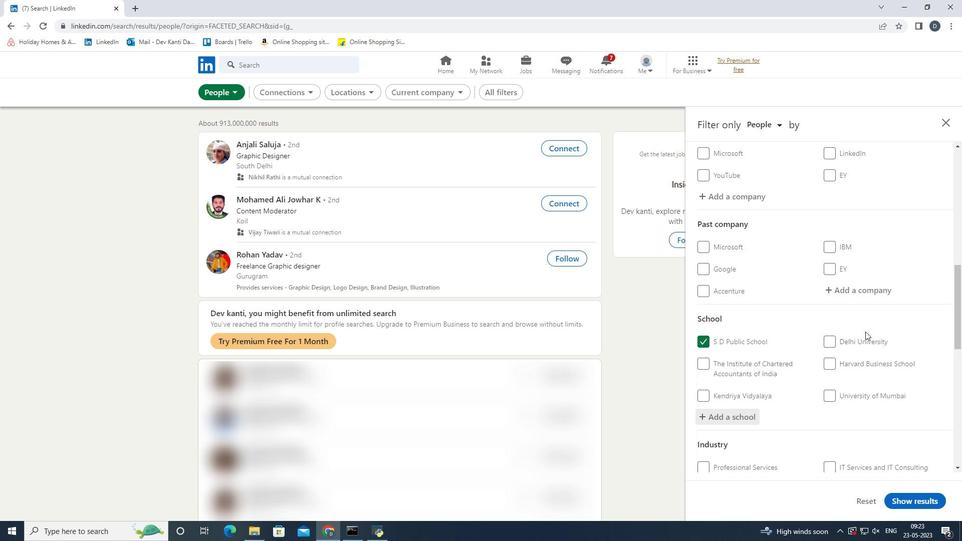 
Action: Mouse scrolled (865, 331) with delta (0, 0)
Screenshot: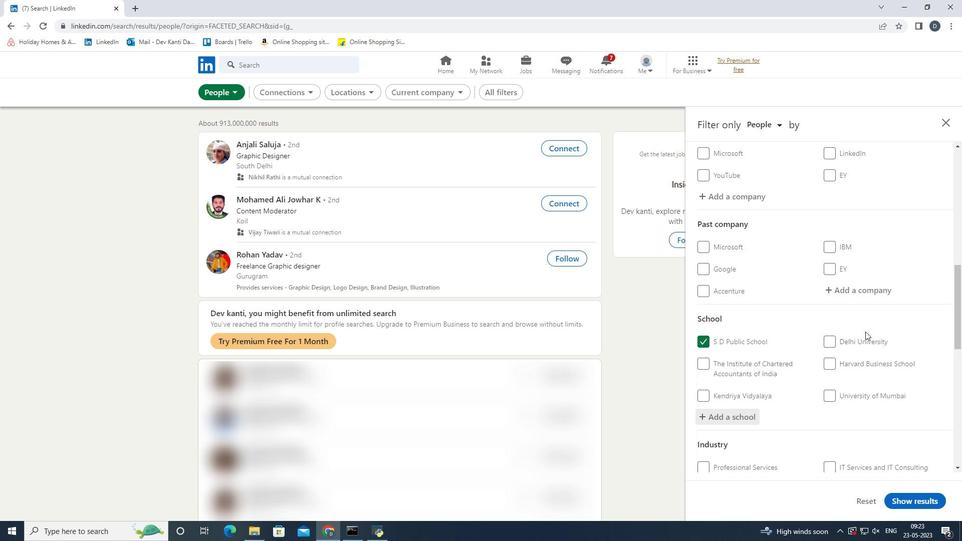 
Action: Mouse scrolled (865, 331) with delta (0, 0)
Screenshot: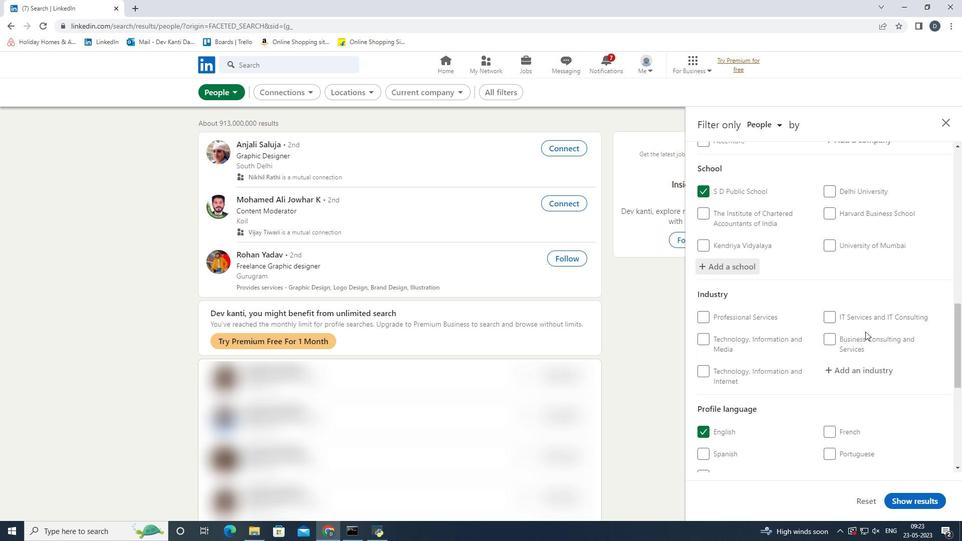
Action: Mouse moved to (868, 326)
Screenshot: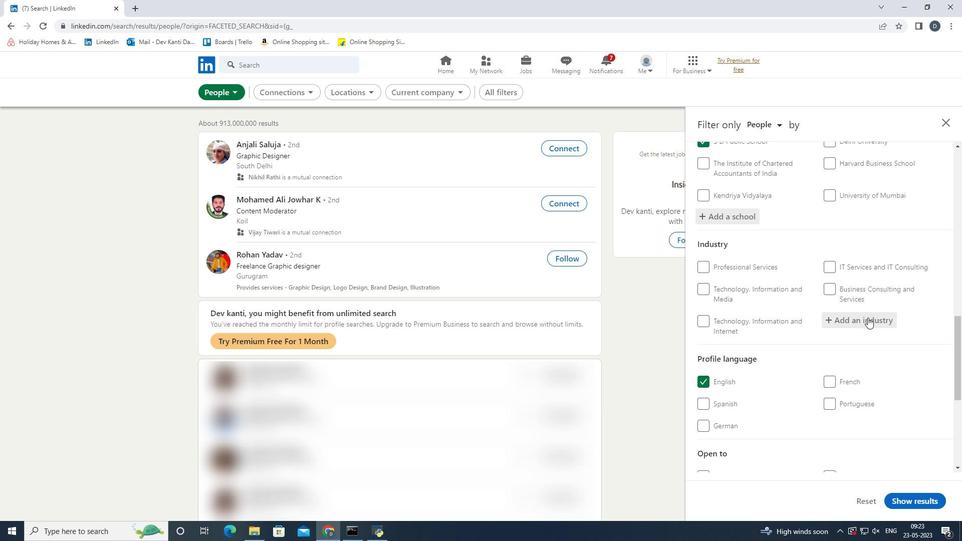 
Action: Mouse pressed left at (868, 326)
Screenshot: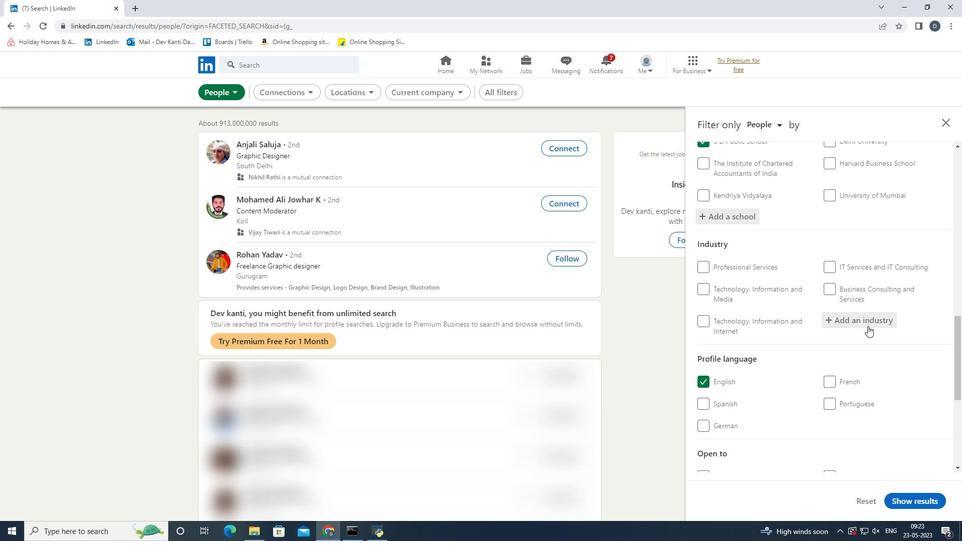 
Action: Key pressed <Key.shift>Black<Key.backspace><Key.backspace><Key.backspace>ockc<Key.down><Key.enter>
Screenshot: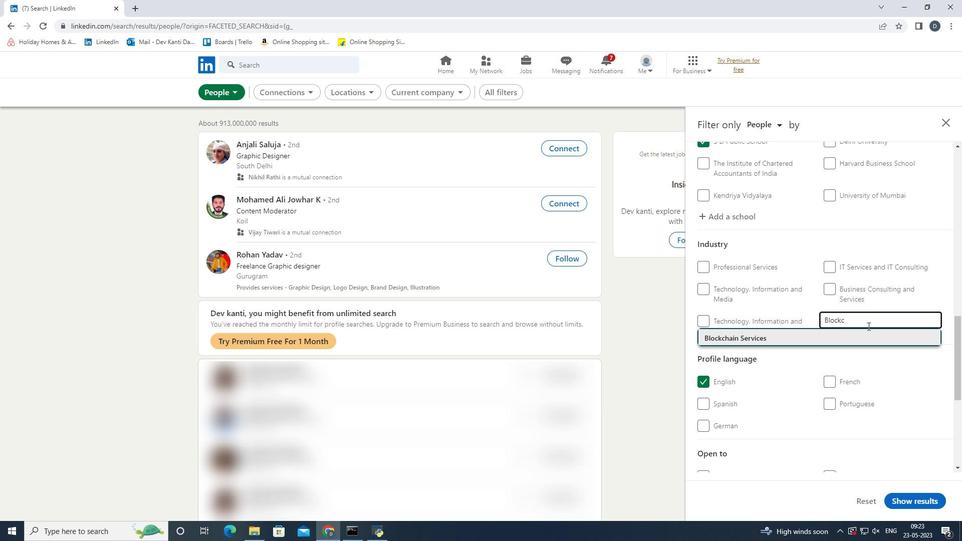 
Action: Mouse scrolled (868, 325) with delta (0, 0)
Screenshot: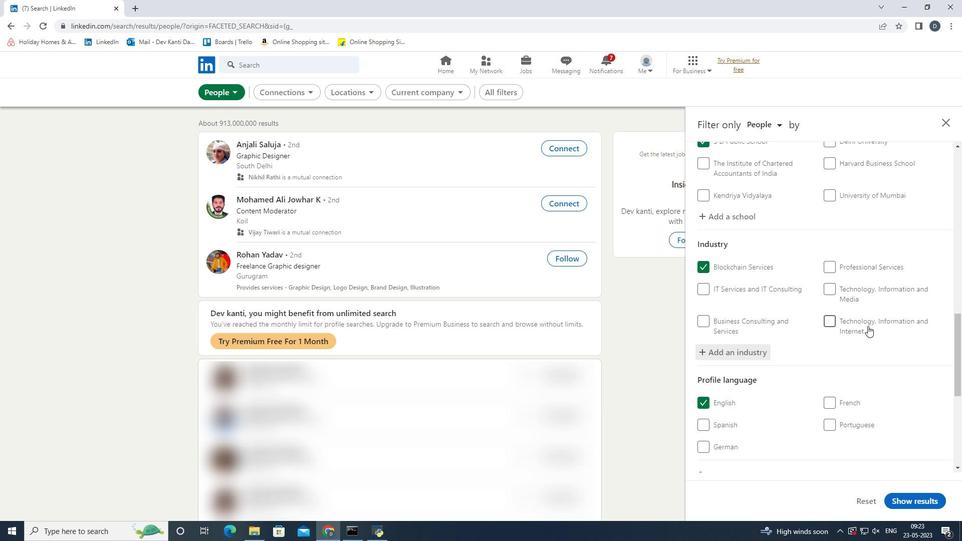 
Action: Mouse scrolled (868, 325) with delta (0, 0)
Screenshot: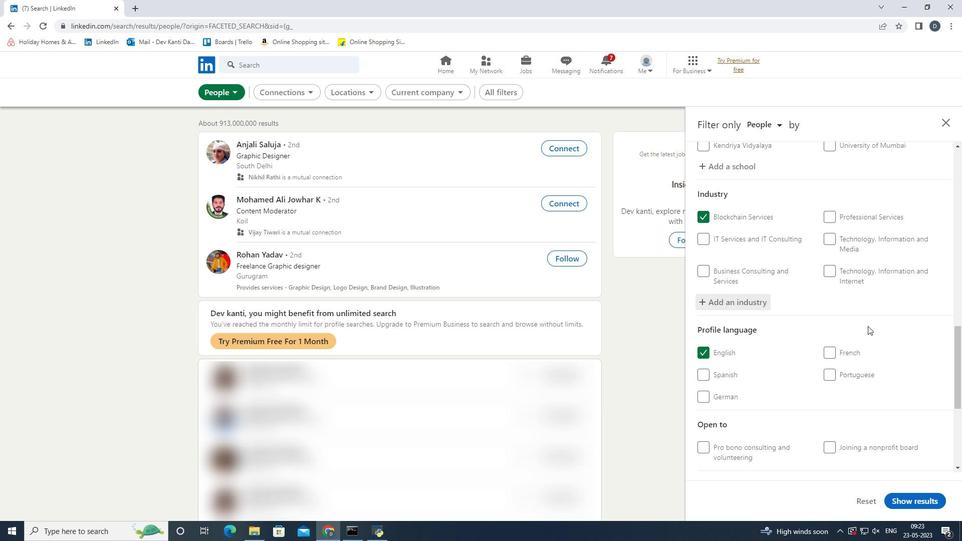 
Action: Mouse moved to (855, 316)
Screenshot: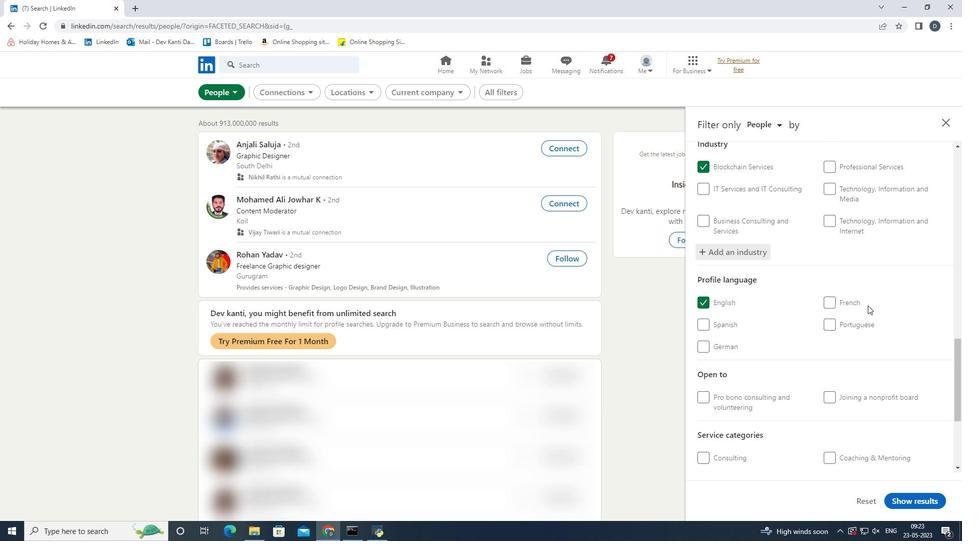 
Action: Mouse scrolled (855, 316) with delta (0, 0)
Screenshot: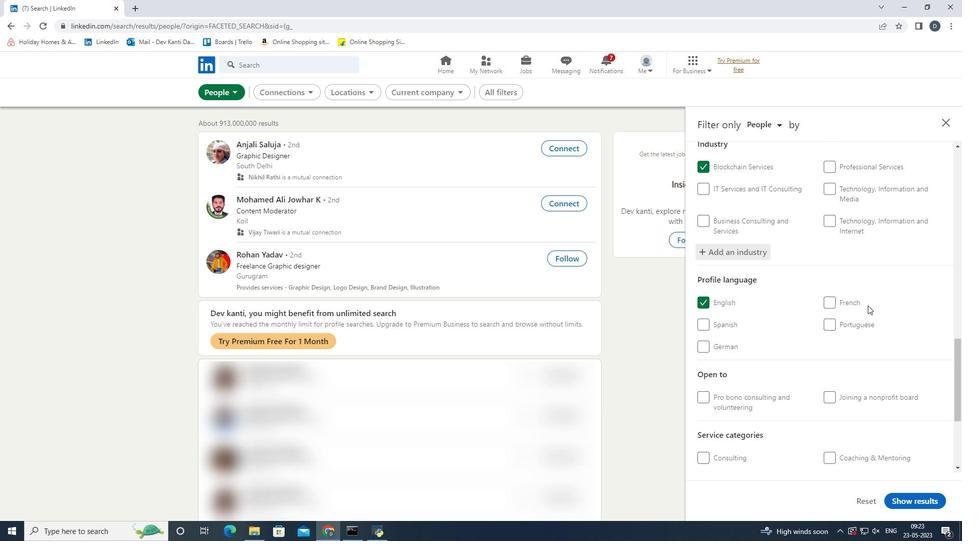 
Action: Mouse moved to (855, 317)
Screenshot: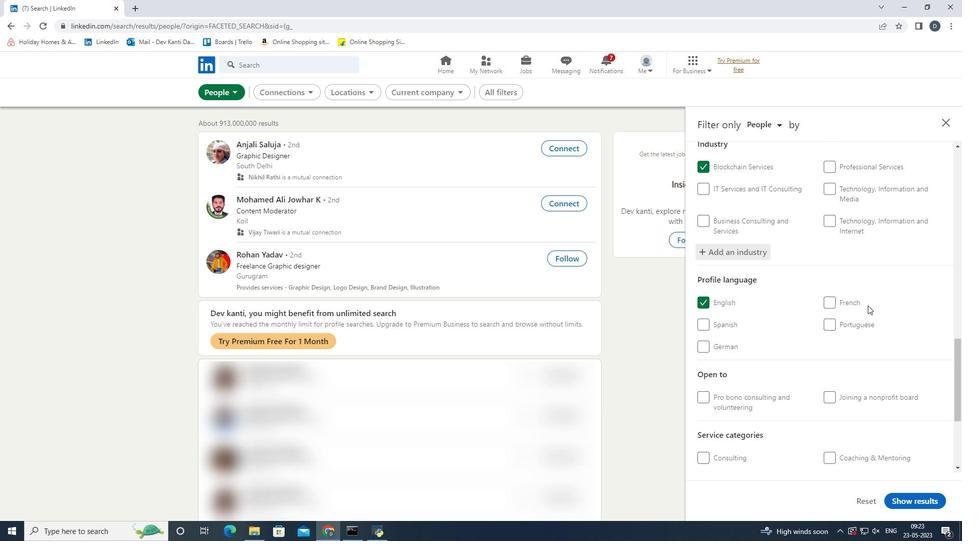 
Action: Mouse scrolled (855, 317) with delta (0, 0)
Screenshot: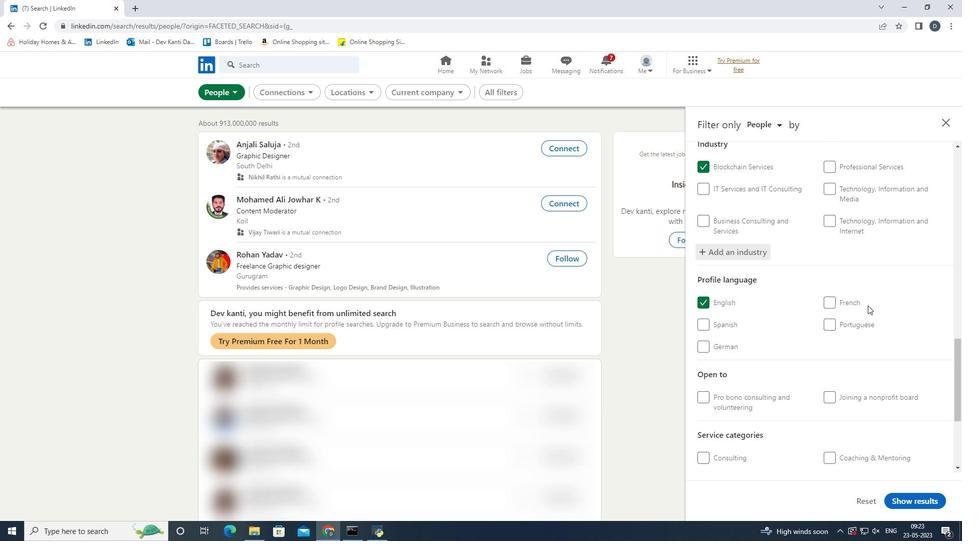 
Action: Mouse moved to (853, 328)
Screenshot: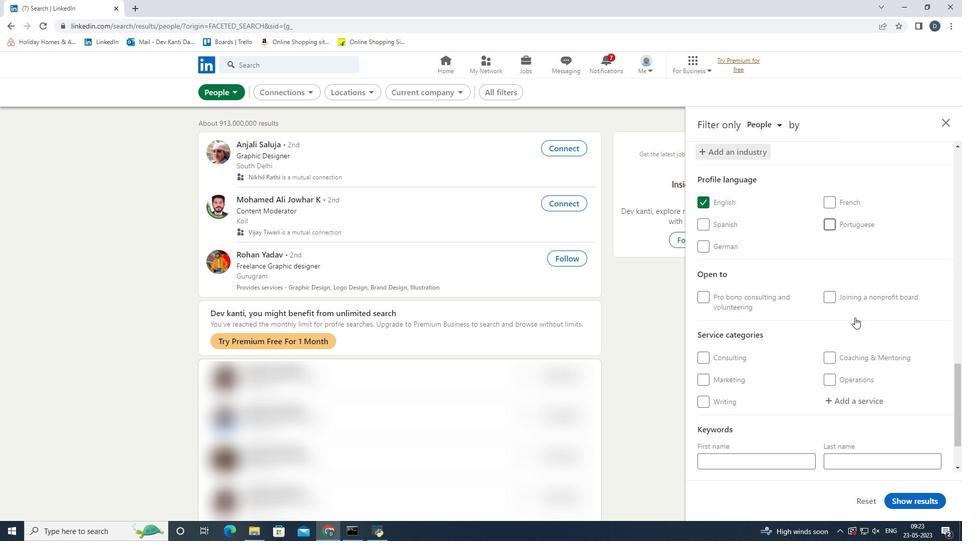 
Action: Mouse scrolled (853, 327) with delta (0, 0)
Screenshot: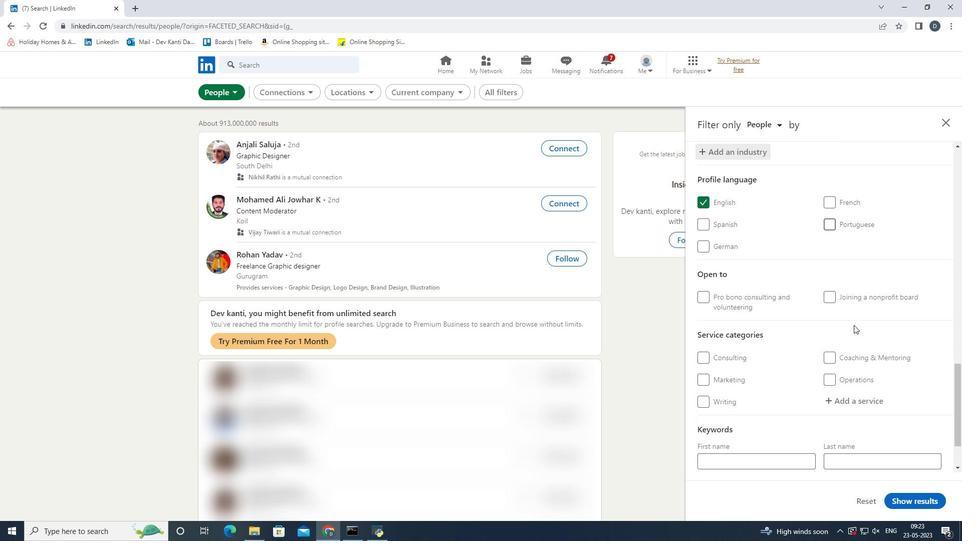
Action: Mouse moved to (854, 303)
Screenshot: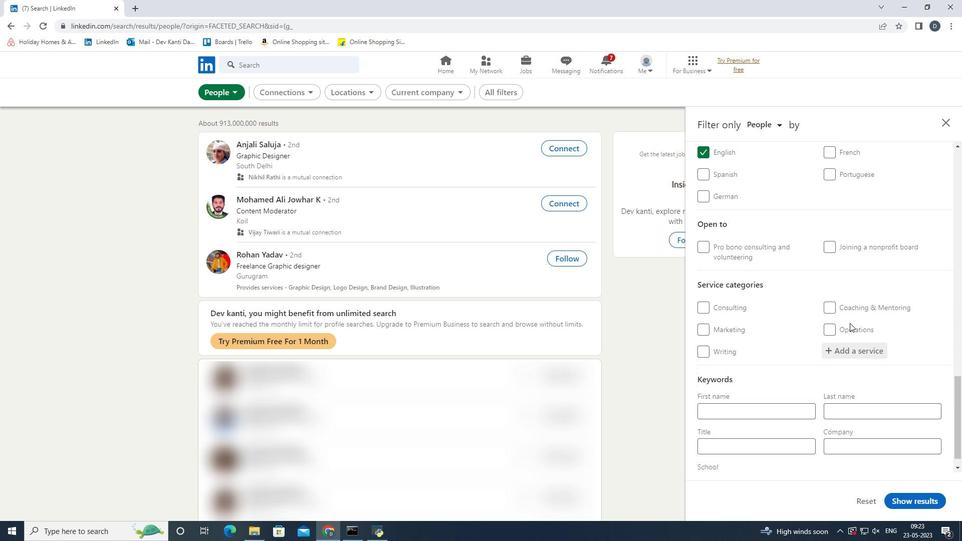 
Action: Mouse scrolled (854, 304) with delta (0, 0)
Screenshot: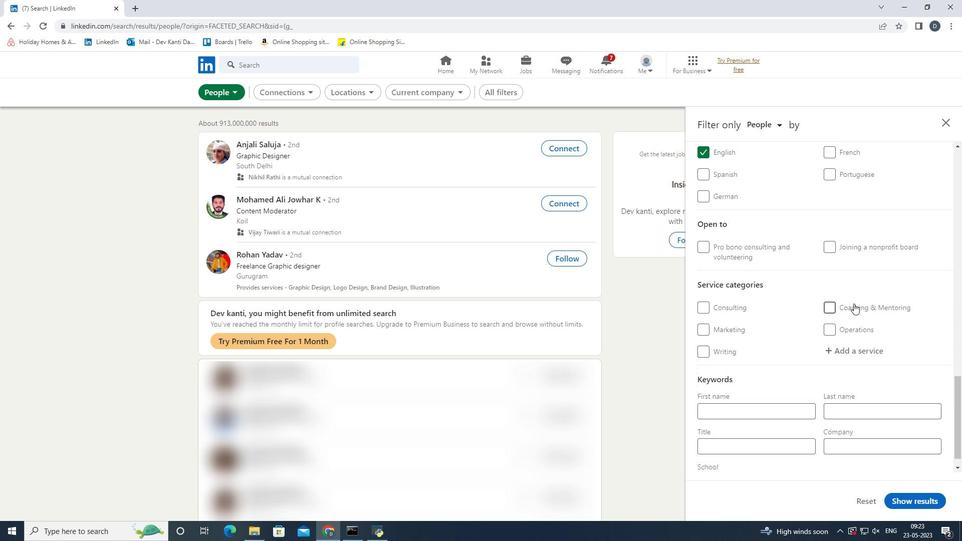 
Action: Mouse scrolled (854, 304) with delta (0, 0)
Screenshot: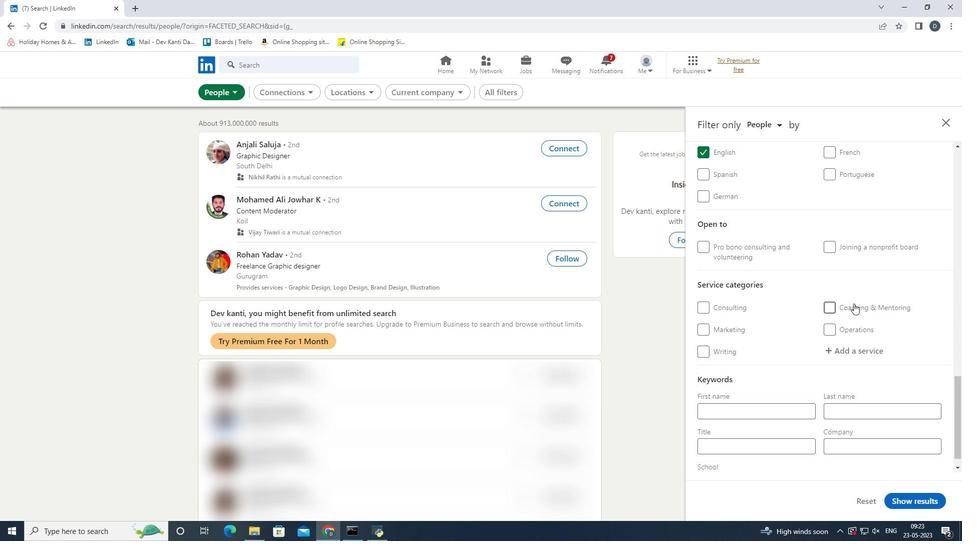 
Action: Mouse scrolled (854, 303) with delta (0, 0)
Screenshot: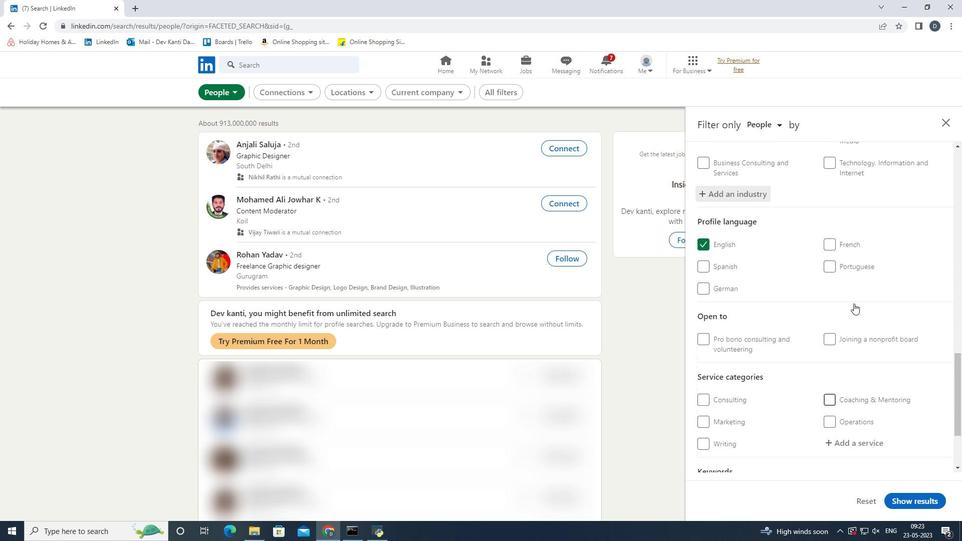 
Action: Mouse scrolled (854, 303) with delta (0, 0)
Screenshot: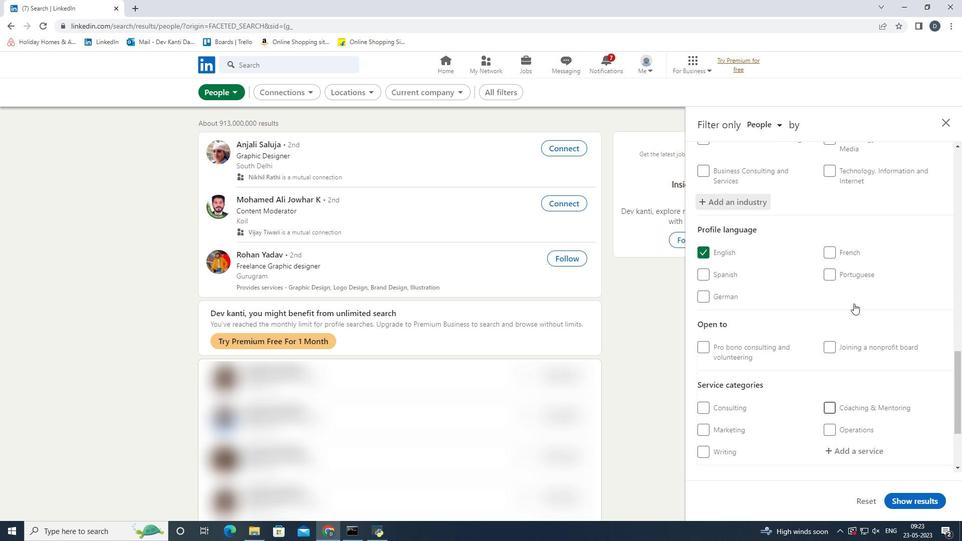 
Action: Mouse moved to (842, 342)
Screenshot: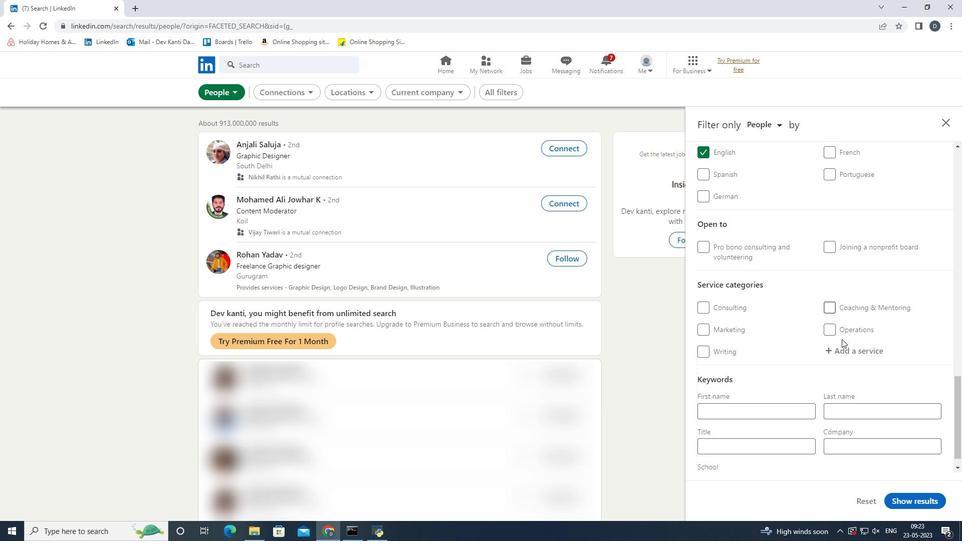 
Action: Mouse scrolled (842, 342) with delta (0, 0)
Screenshot: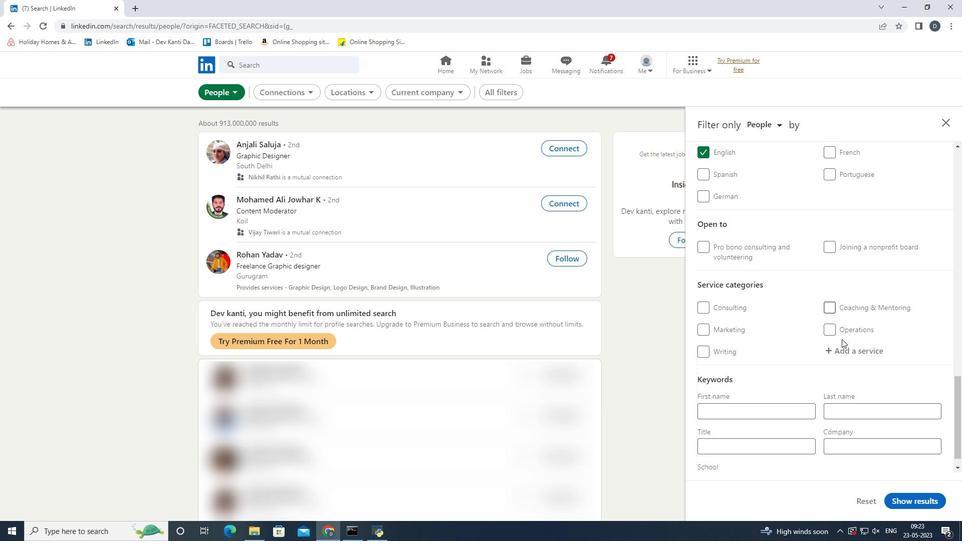 
Action: Mouse moved to (843, 336)
Screenshot: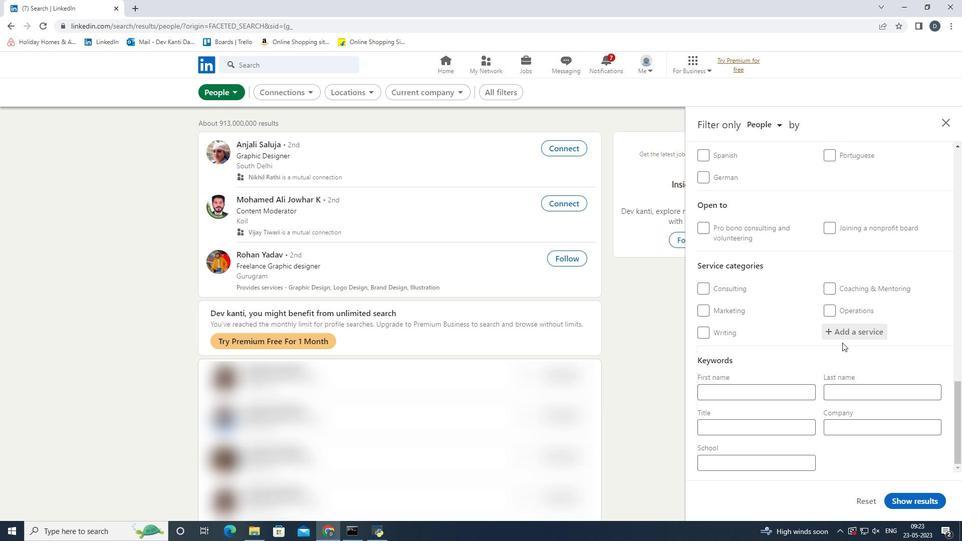 
Action: Mouse pressed left at (843, 336)
Screenshot: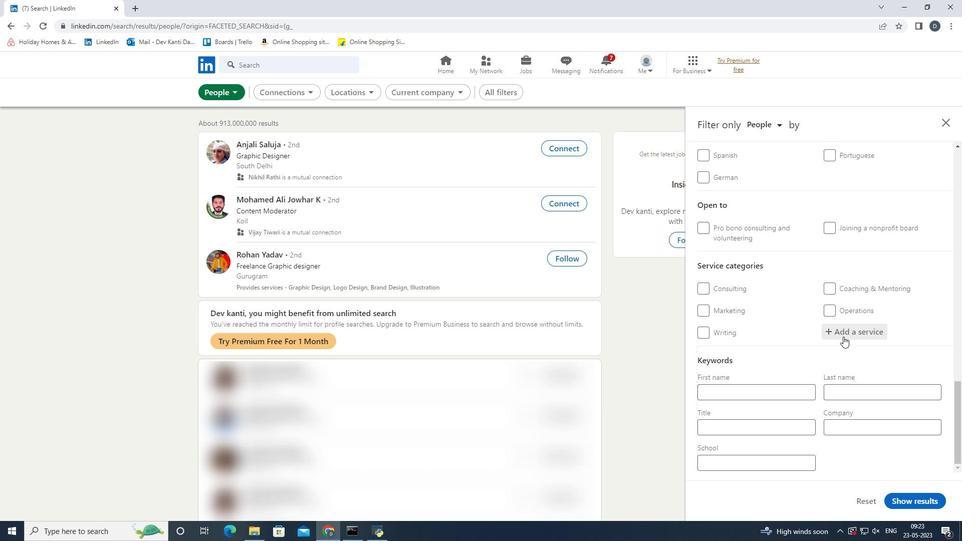 
Action: Mouse moved to (846, 282)
Screenshot: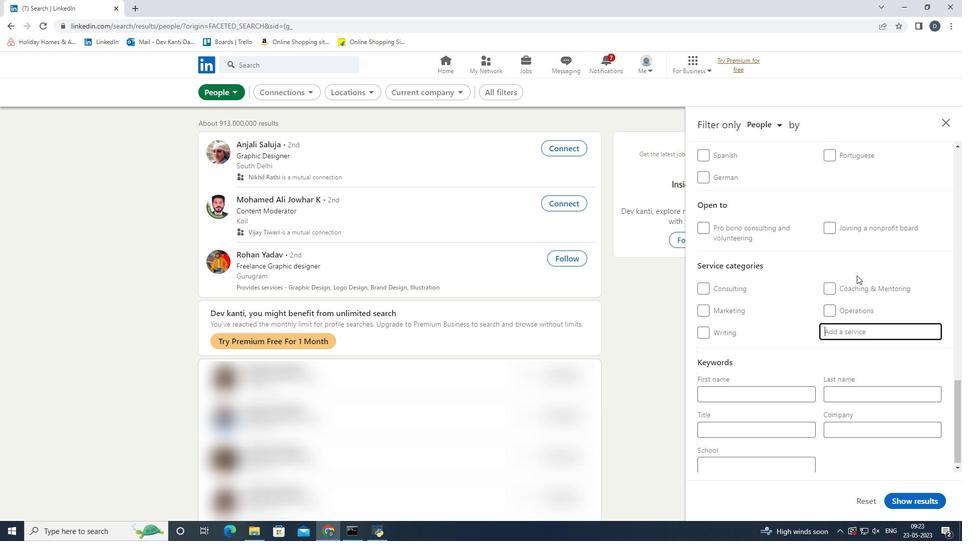 
Action: Mouse scrolled (846, 282) with delta (0, 0)
Screenshot: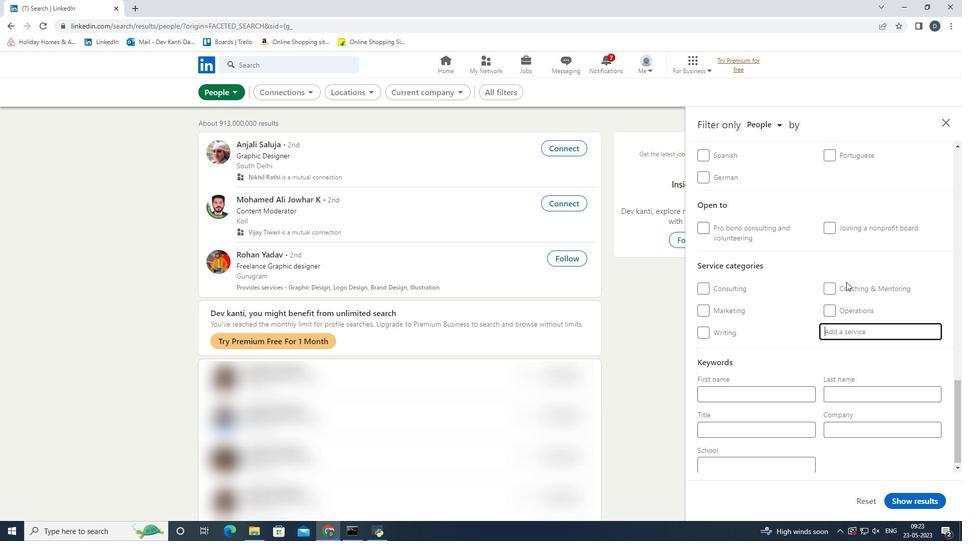 
Action: Mouse scrolled (846, 282) with delta (0, 0)
Screenshot: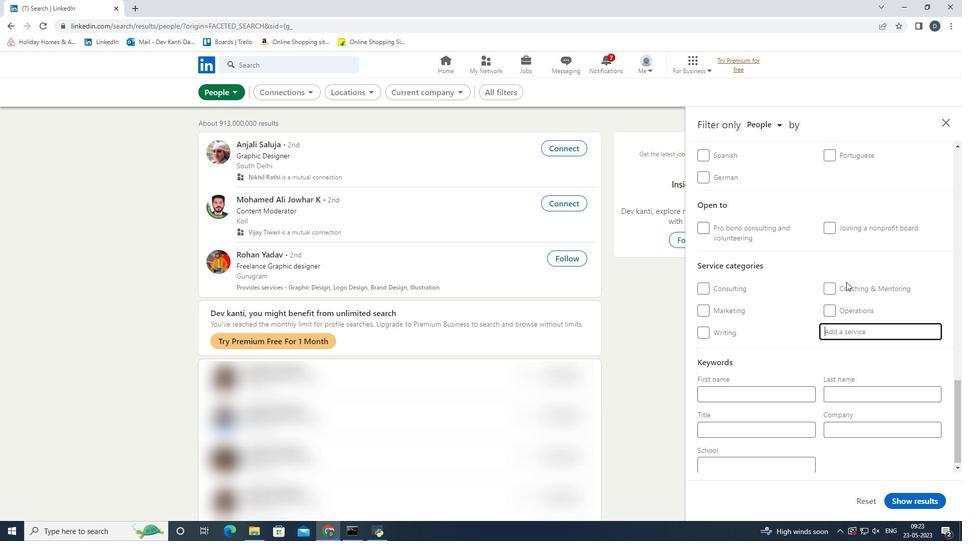 
Action: Mouse scrolled (846, 281) with delta (0, 0)
Screenshot: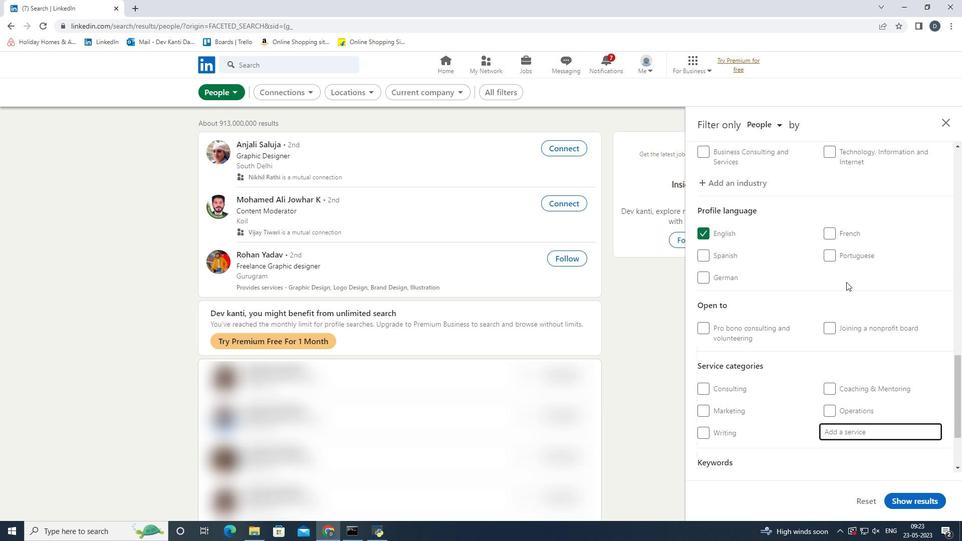 
Action: Mouse scrolled (846, 282) with delta (0, 0)
Screenshot: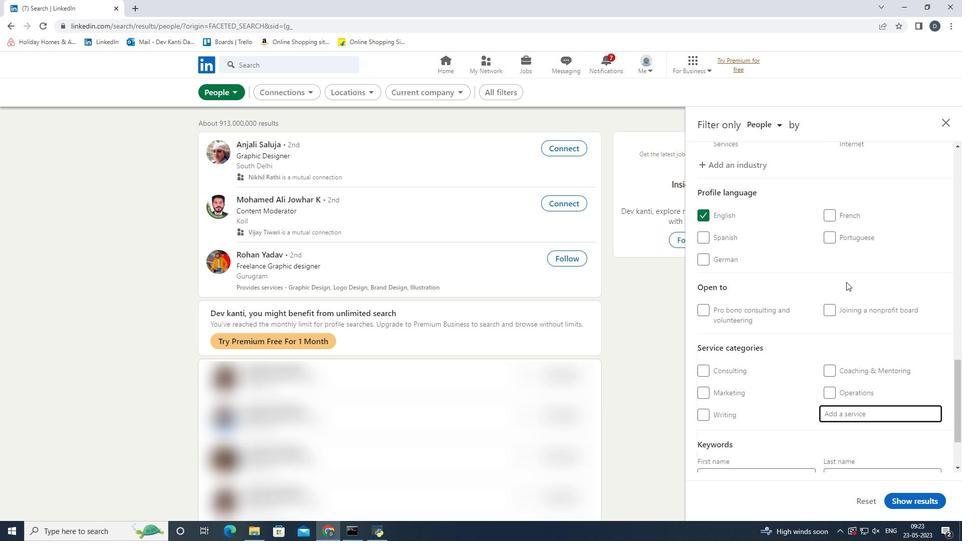
Action: Mouse scrolled (846, 282) with delta (0, 0)
Screenshot: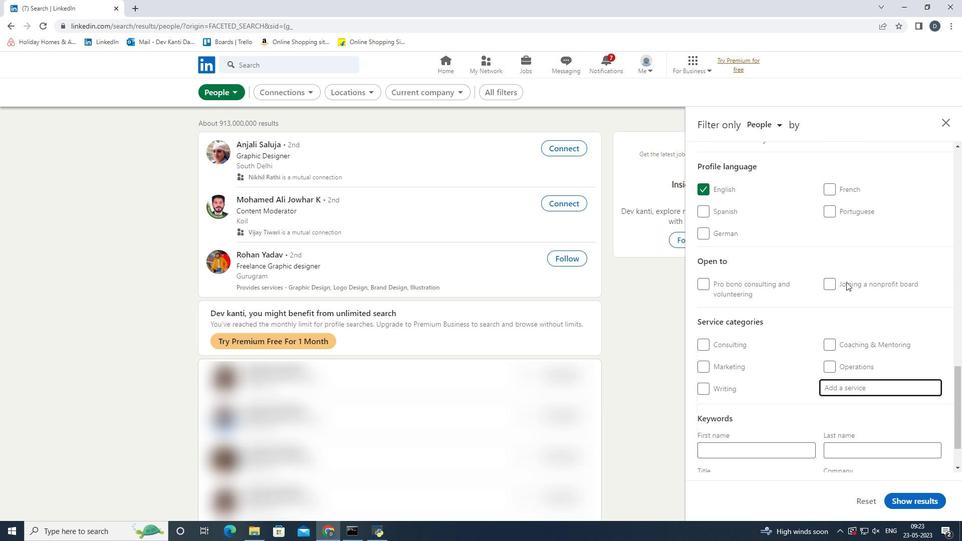 
Action: Mouse scrolled (846, 282) with delta (0, 0)
Screenshot: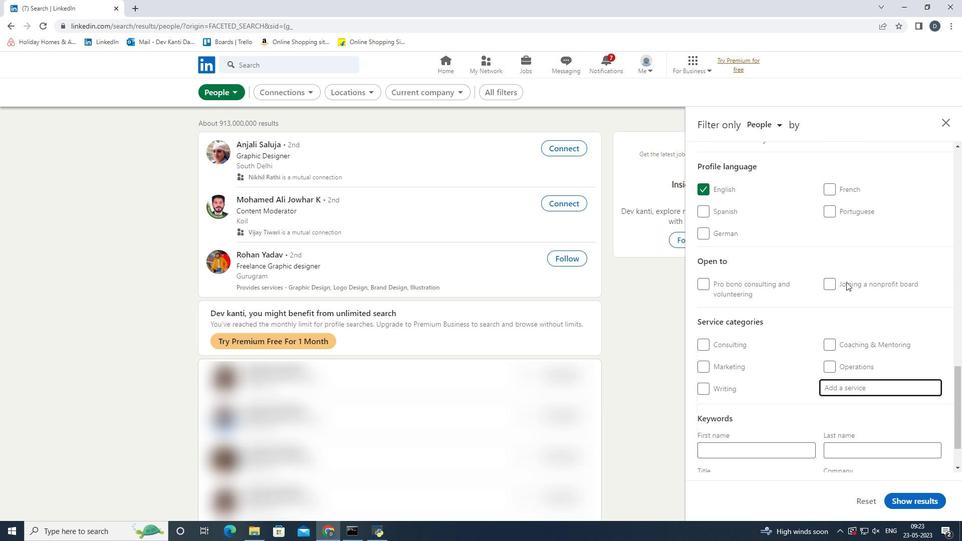 
Action: Mouse scrolled (846, 282) with delta (0, 0)
Screenshot: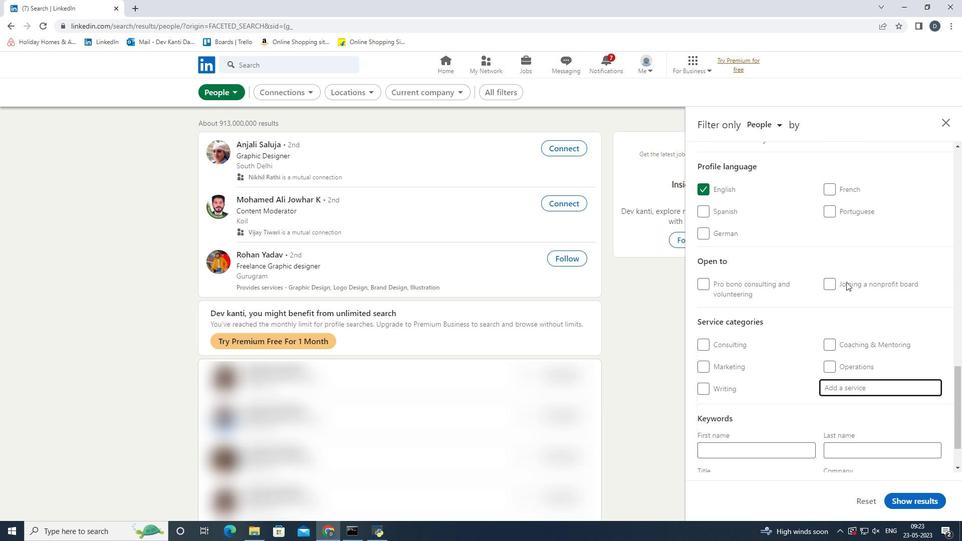 
Action: Mouse scrolled (846, 281) with delta (0, 0)
Screenshot: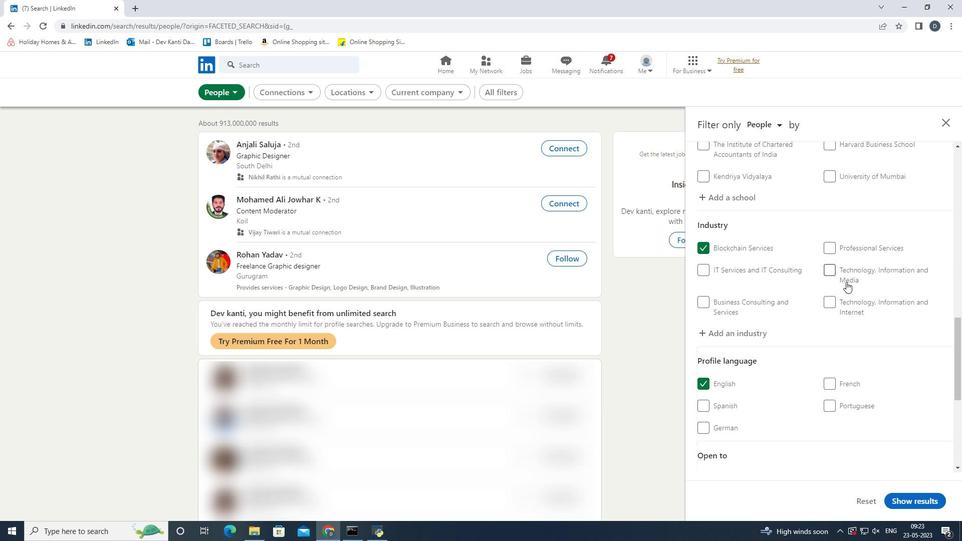 
Action: Mouse scrolled (846, 281) with delta (0, 0)
Screenshot: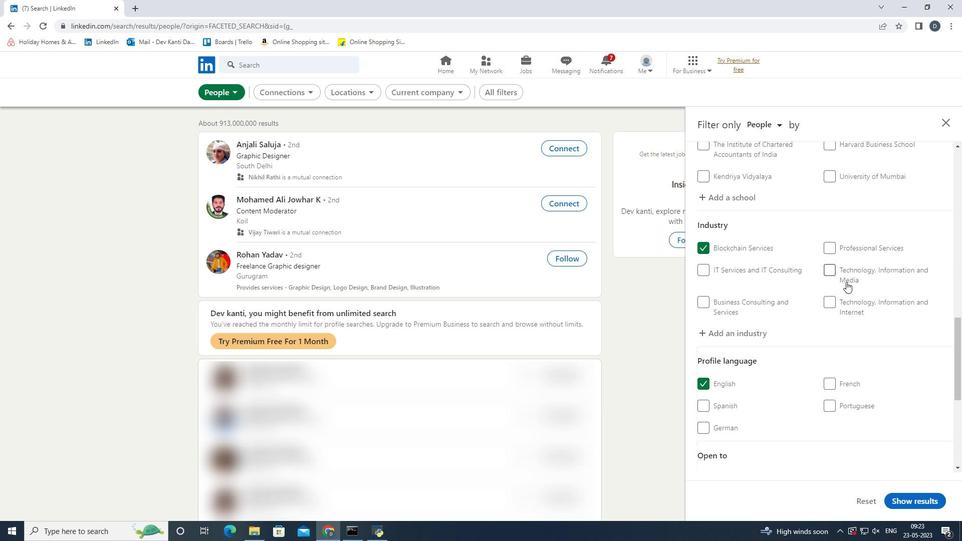
Action: Mouse scrolled (846, 281) with delta (0, 0)
Screenshot: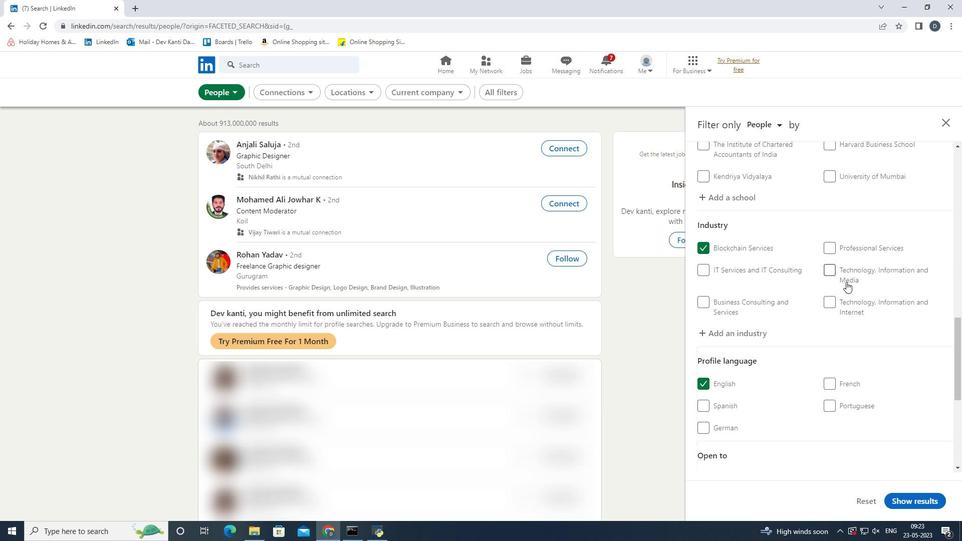 
Action: Mouse scrolled (846, 281) with delta (0, 0)
Screenshot: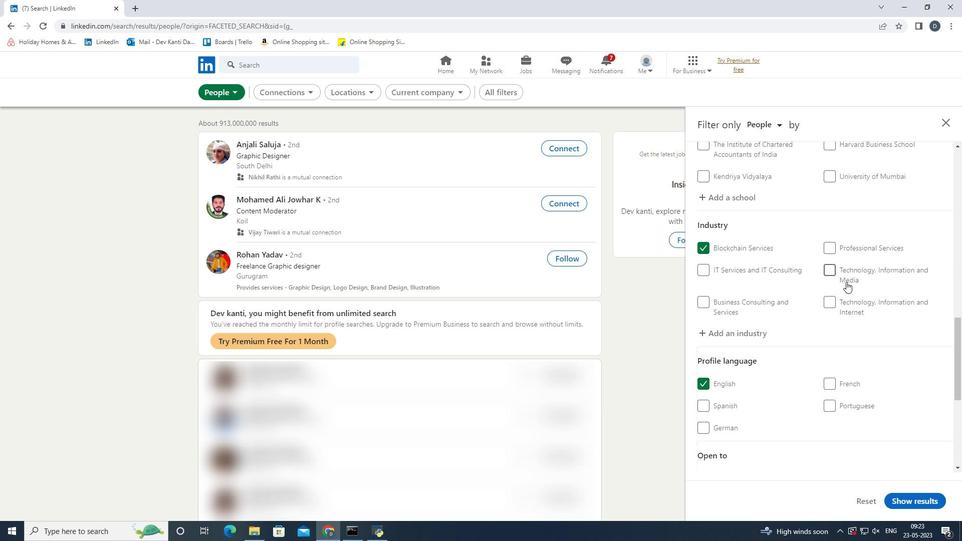 
Action: Mouse scrolled (846, 281) with delta (0, 0)
Screenshot: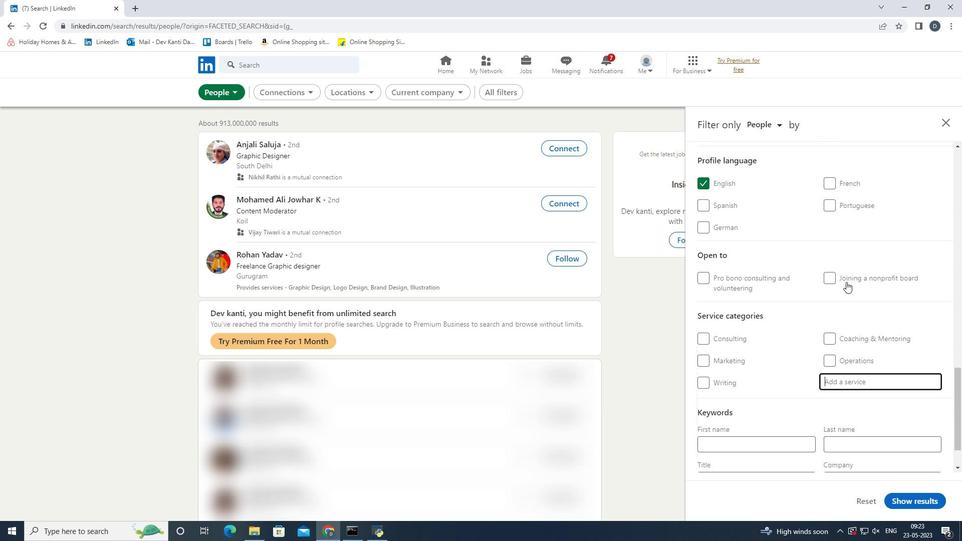 
Action: Mouse scrolled (846, 281) with delta (0, 0)
Screenshot: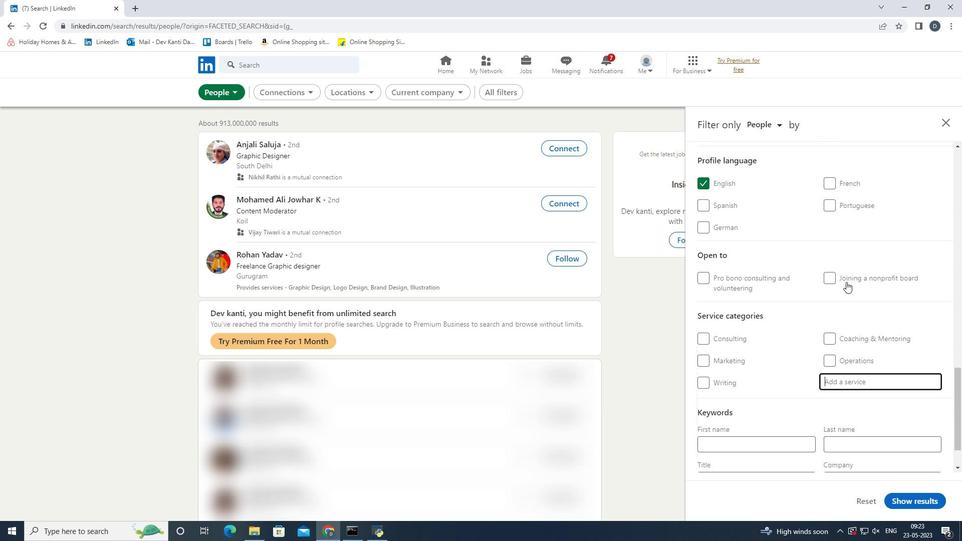 
Action: Mouse moved to (840, 288)
Screenshot: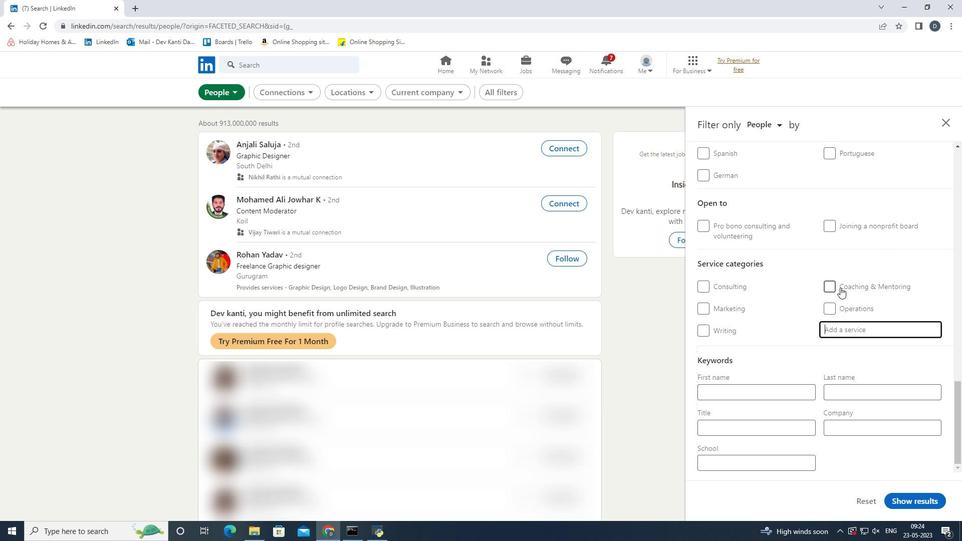 
Action: Key pressed <Key.shift>Business<Key.space><Key.shift>Law
Screenshot: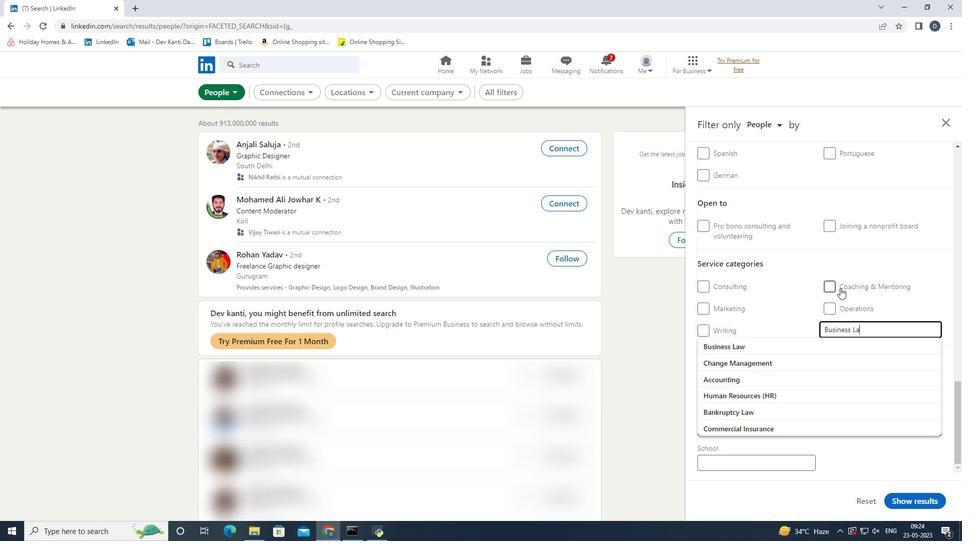 
Action: Mouse moved to (822, 348)
Screenshot: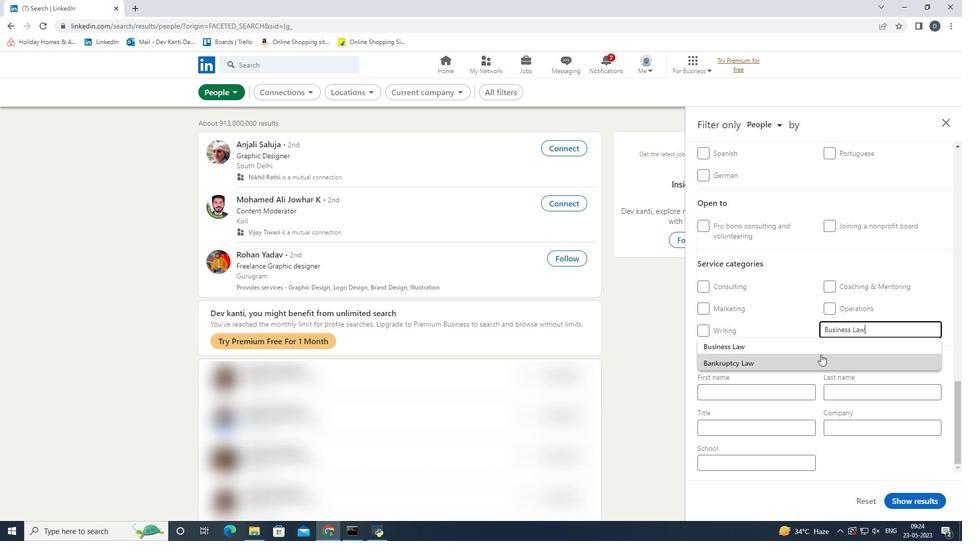
Action: Mouse pressed left at (822, 348)
Screenshot: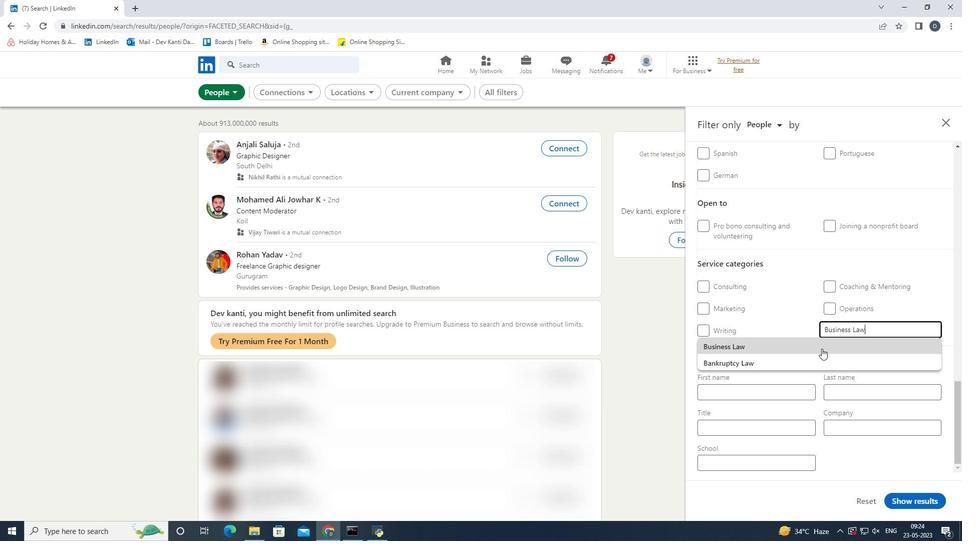 
Action: Mouse scrolled (822, 348) with delta (0, 0)
Screenshot: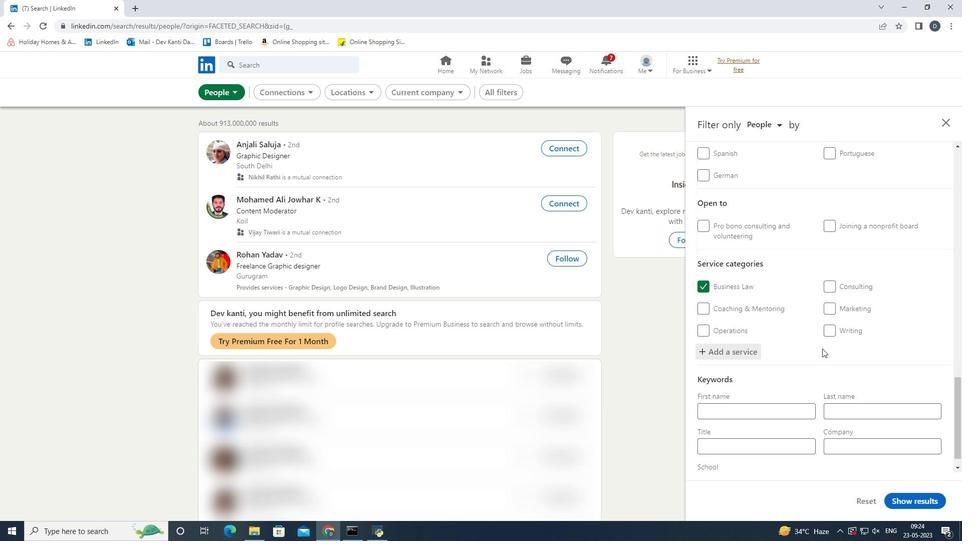 
Action: Mouse scrolled (822, 348) with delta (0, 0)
Screenshot: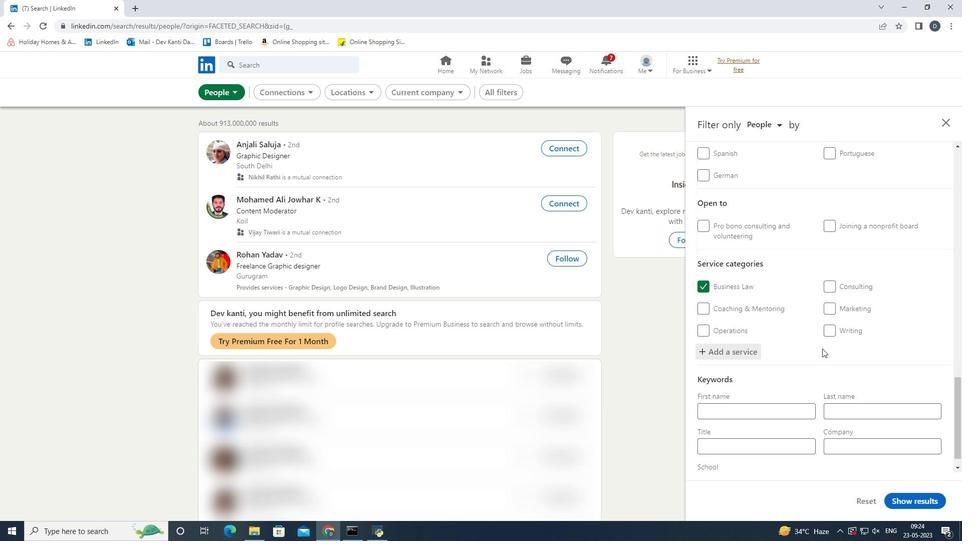 
Action: Mouse scrolled (822, 348) with delta (0, 0)
Screenshot: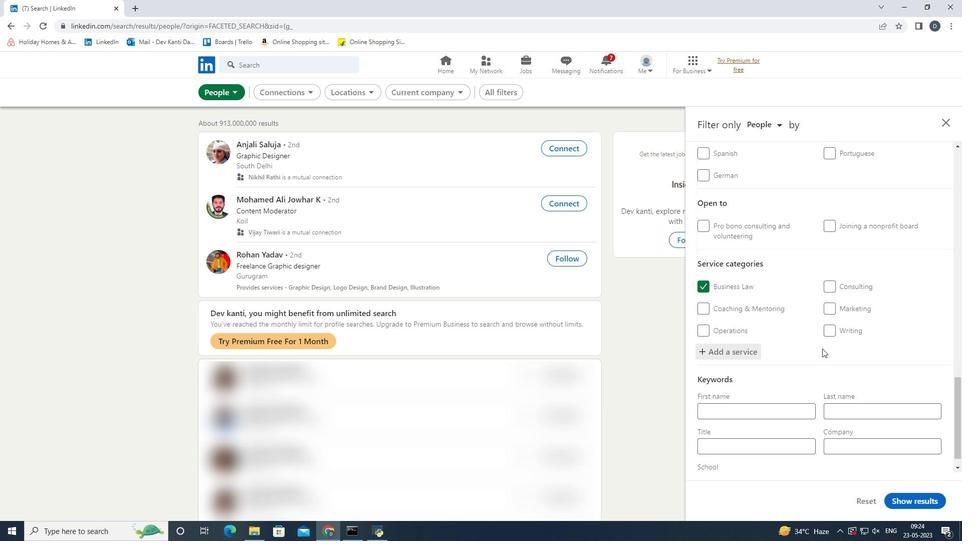 
Action: Mouse moved to (779, 434)
Screenshot: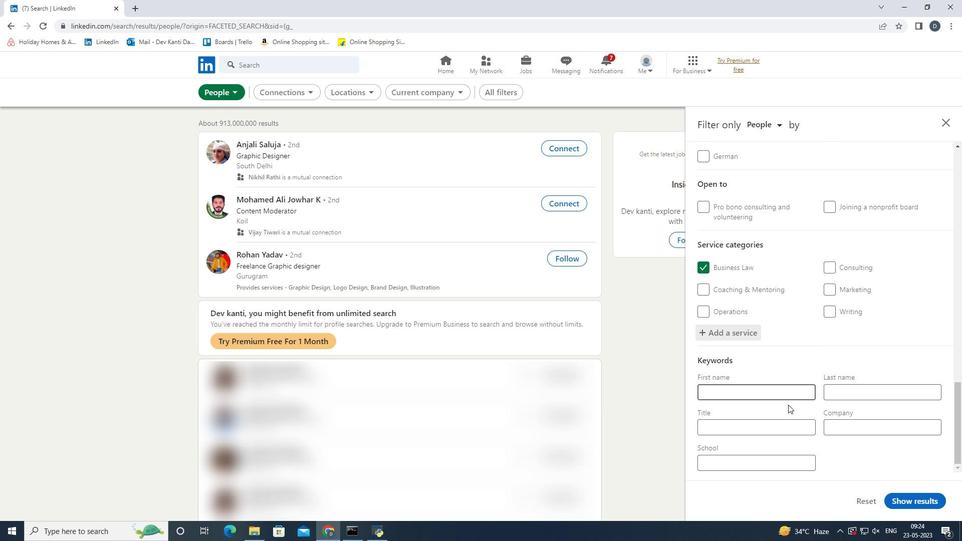 
Action: Mouse pressed left at (779, 434)
Screenshot: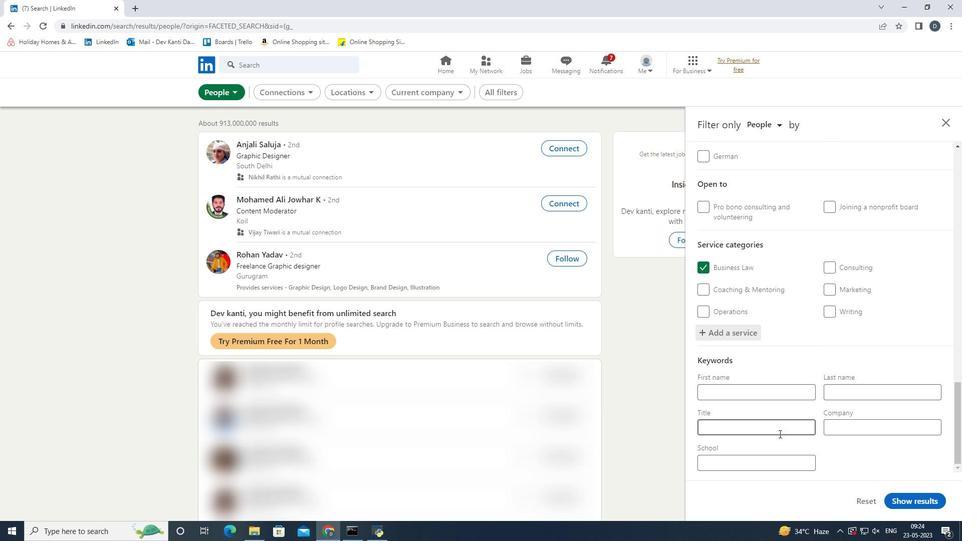 
Action: Mouse moved to (821, 375)
Screenshot: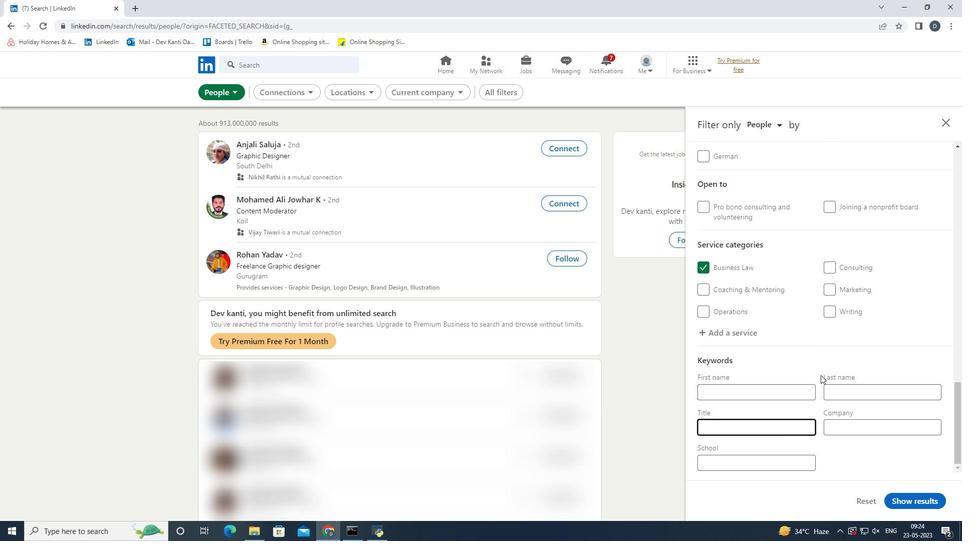 
Action: Key pressed <Key.shift>Animal<Key.space><Key.shift>Shelter<Key.space><Key.shift><Key.shift><Key.shift><Key.shift><Key.shift>Voluntt<Key.backspace>eer
Screenshot: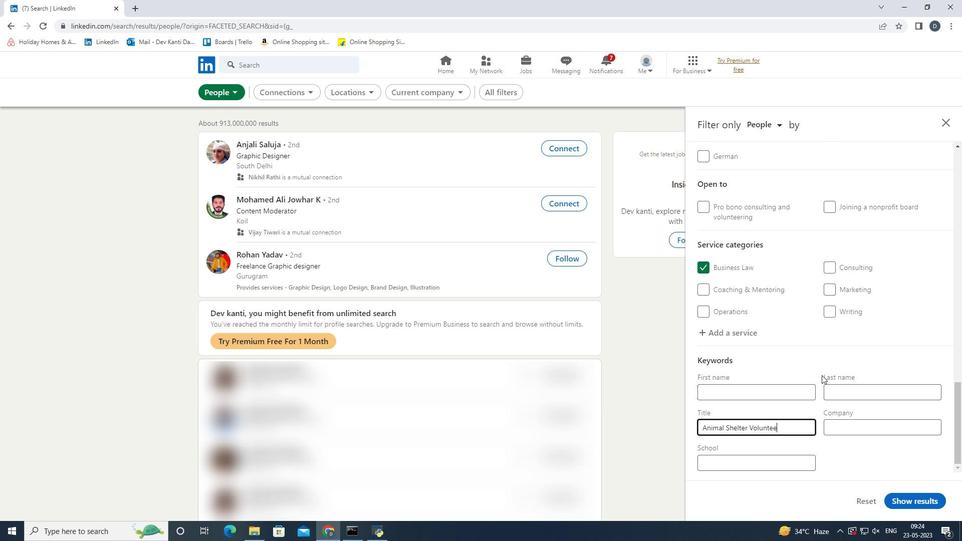 
Action: Mouse moved to (907, 499)
Screenshot: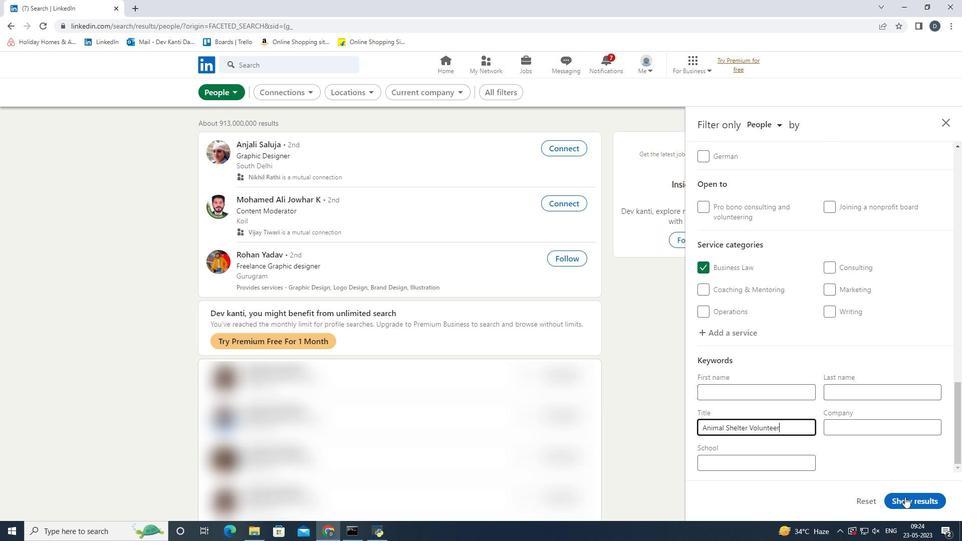 
Action: Mouse pressed left at (907, 499)
Screenshot: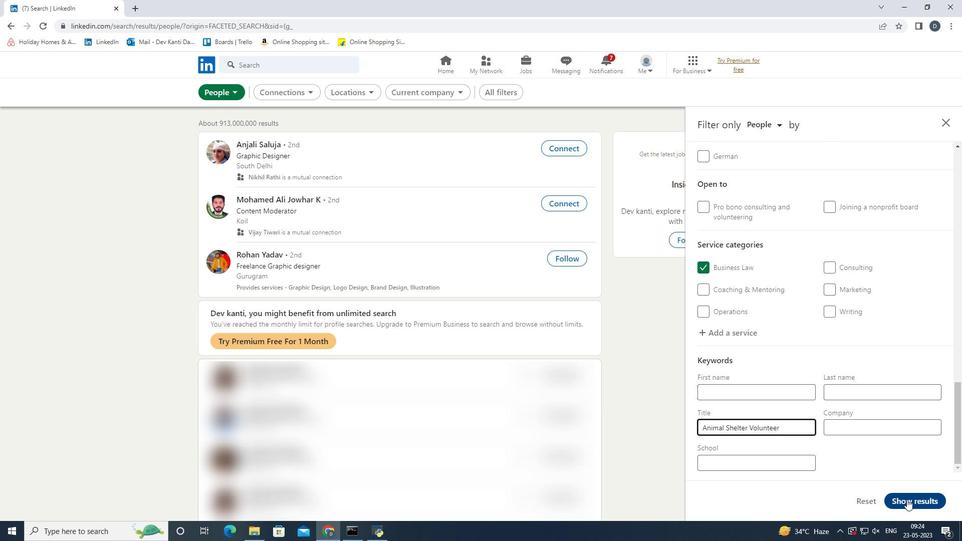 
Action: Mouse moved to (881, 424)
Screenshot: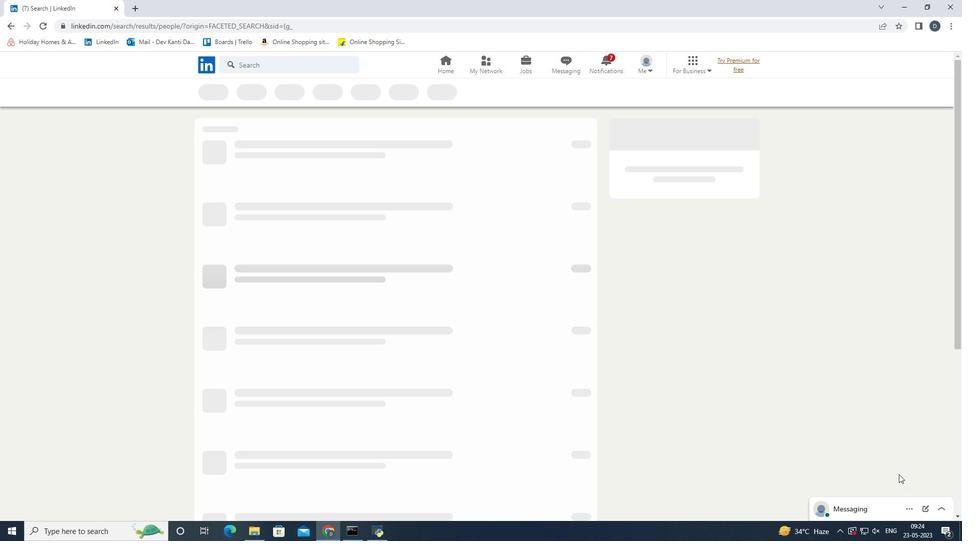 
